Task: Locate beaches for a coastal vacation between Miami, Florida, and Myrtle Beach, South Carolina.
Action: Mouse moved to (148, 70)
Screenshot: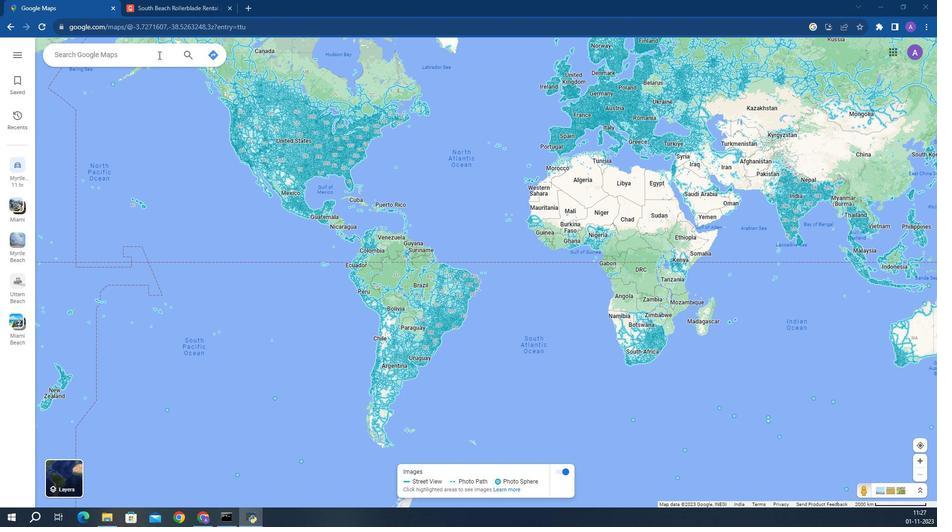 
Action: Mouse pressed left at (148, 70)
Screenshot: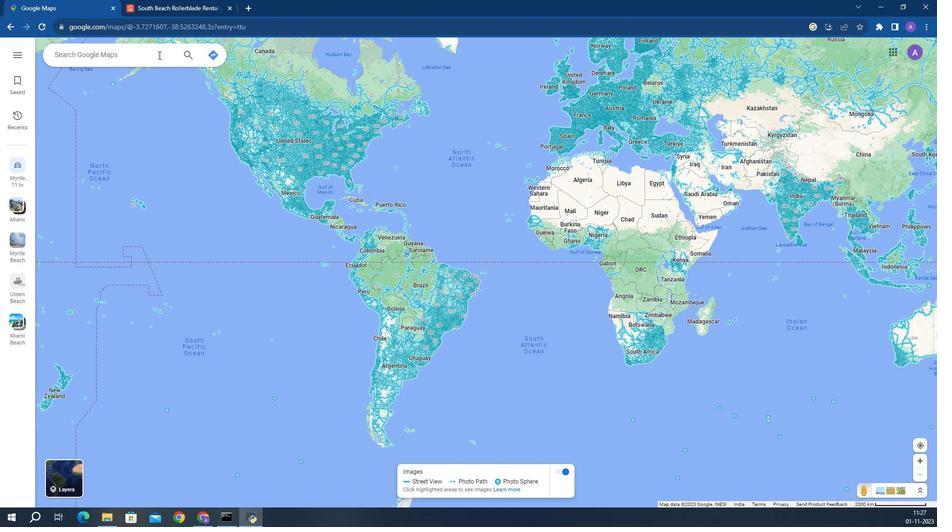 
Action: Key pressed <Key.caps_lock>M<Key.caps_lock>iami<Key.space><Key.caps_lock>F<Key.caps_lock>lorida<Key.enter>
Screenshot: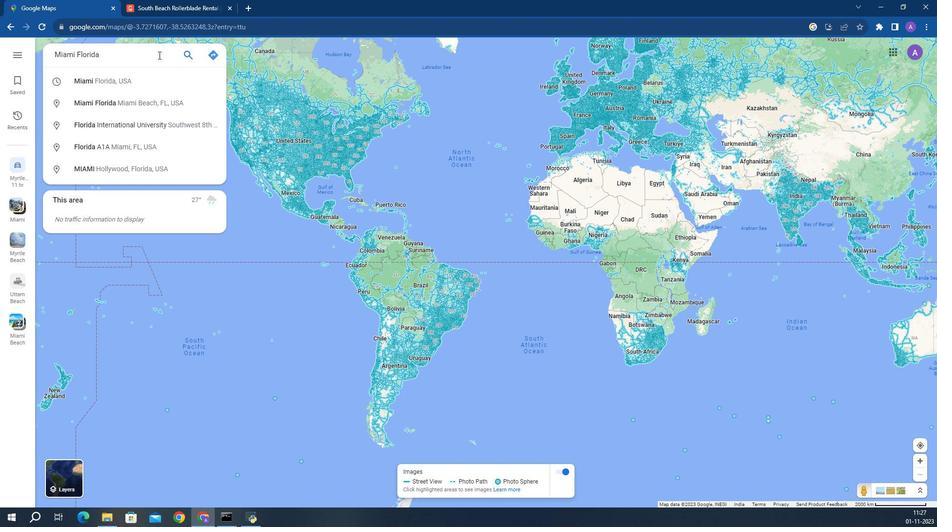 
Action: Mouse moved to (130, 223)
Screenshot: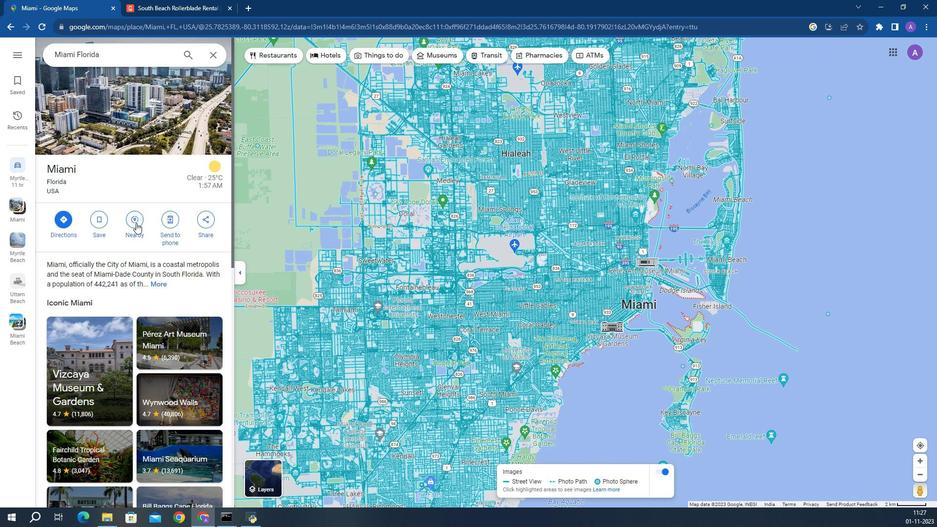 
Action: Mouse pressed left at (130, 223)
Screenshot: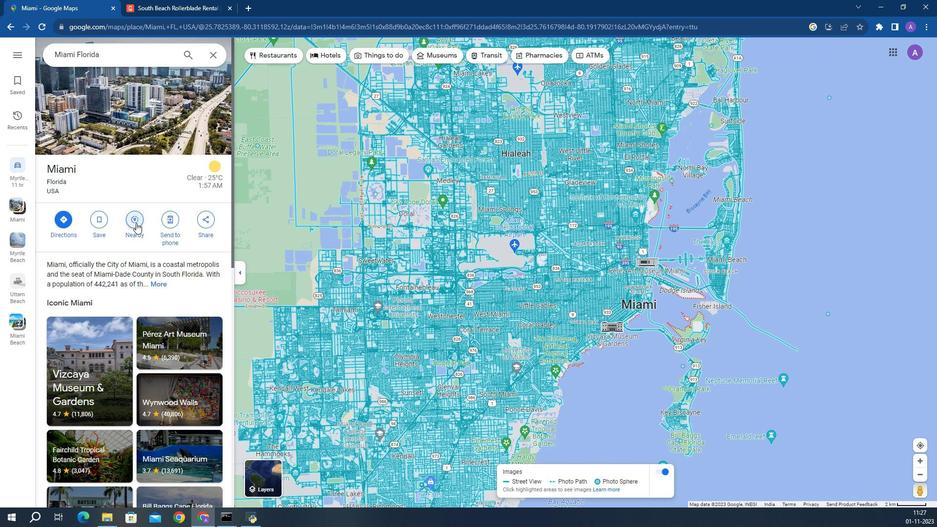 
Action: Mouse moved to (130, 66)
Screenshot: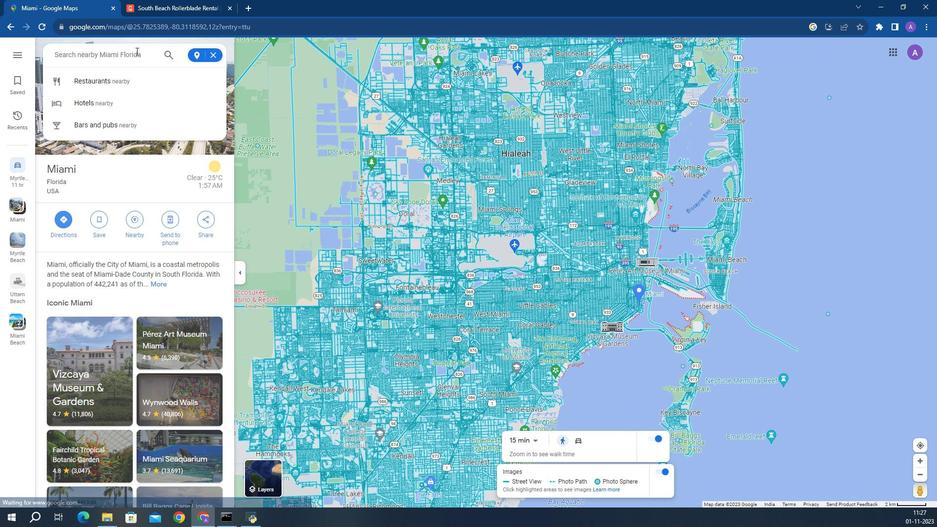 
Action: Key pressed <Key.caps_lock>B<Key.caps_lock>eaches<Key.enter>
Screenshot: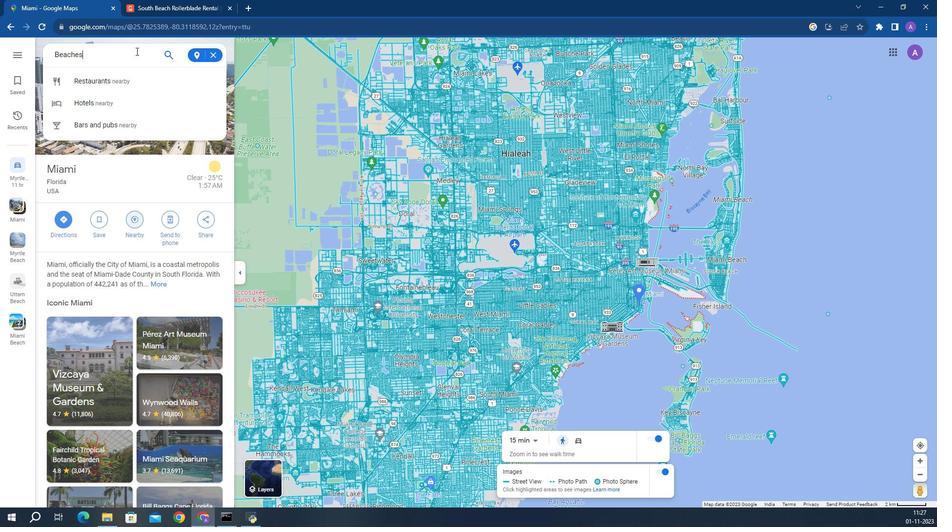 
Action: Mouse moved to (116, 213)
Screenshot: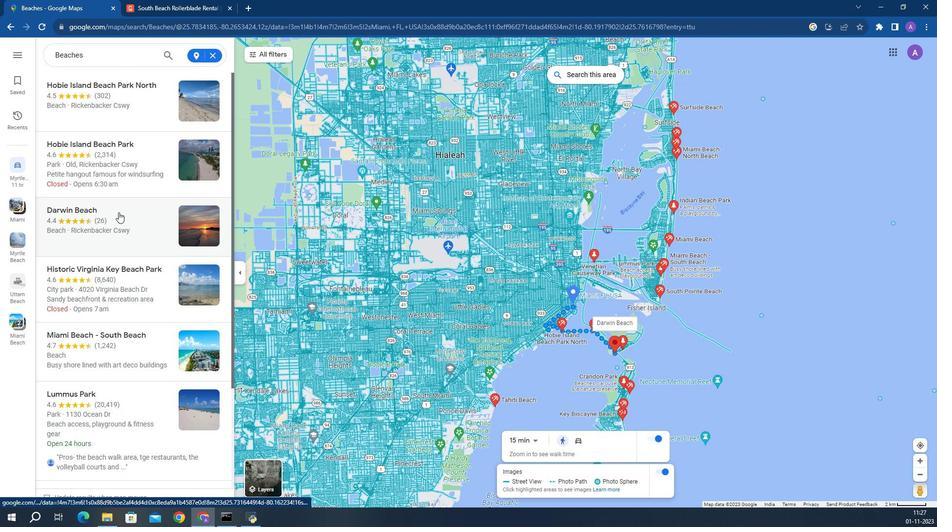 
Action: Mouse pressed left at (116, 213)
Screenshot: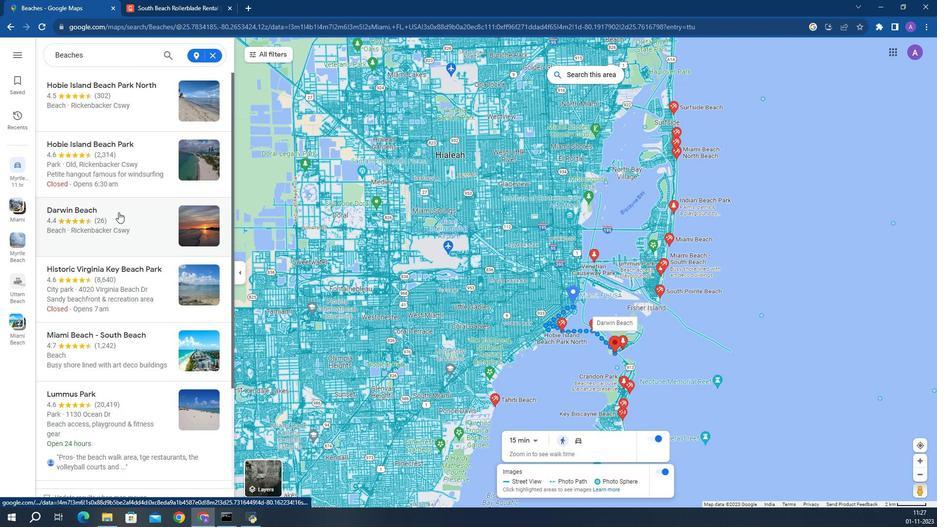 
Action: Mouse moved to (114, 282)
Screenshot: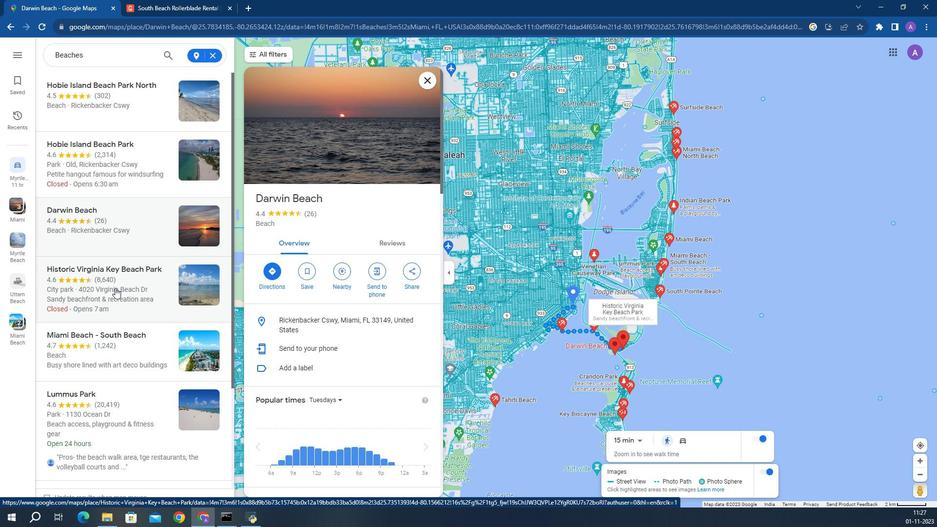 
Action: Mouse scrolled (114, 281) with delta (0, 0)
Screenshot: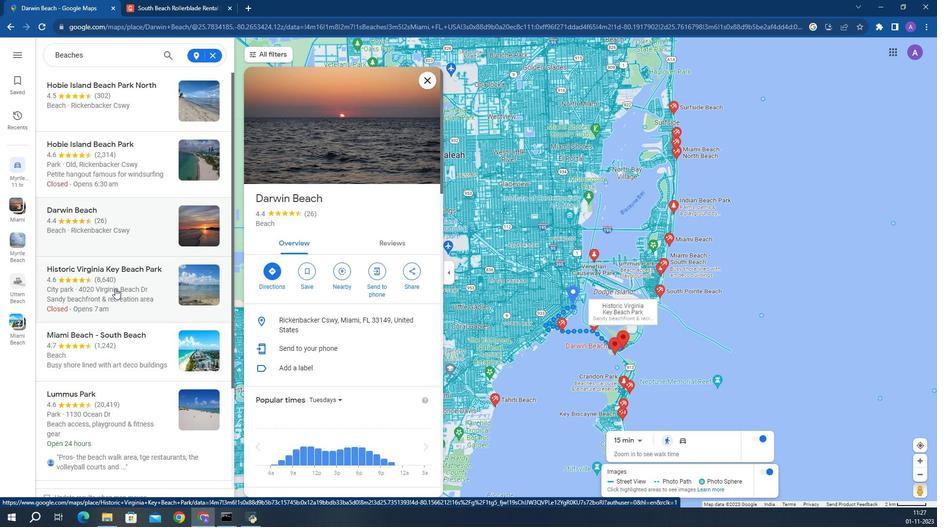 
Action: Mouse moved to (115, 281)
Screenshot: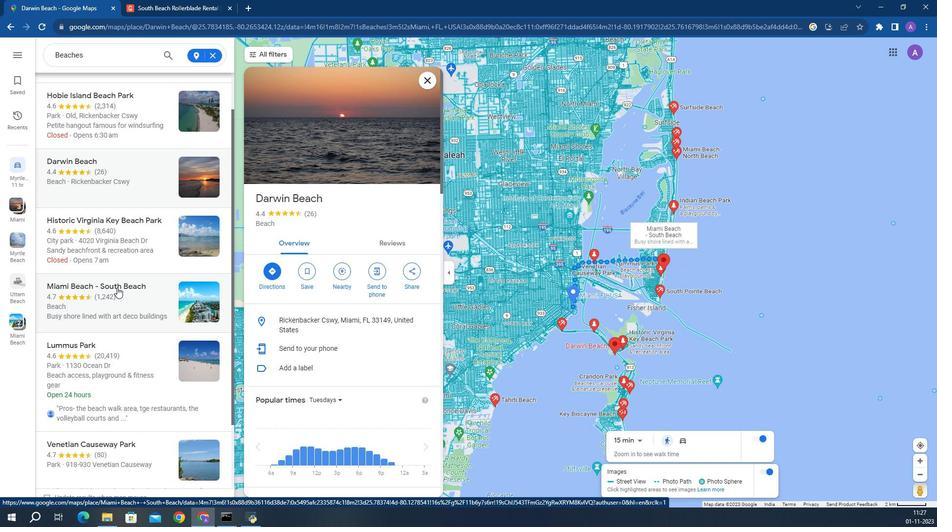 
Action: Mouse pressed left at (115, 281)
Screenshot: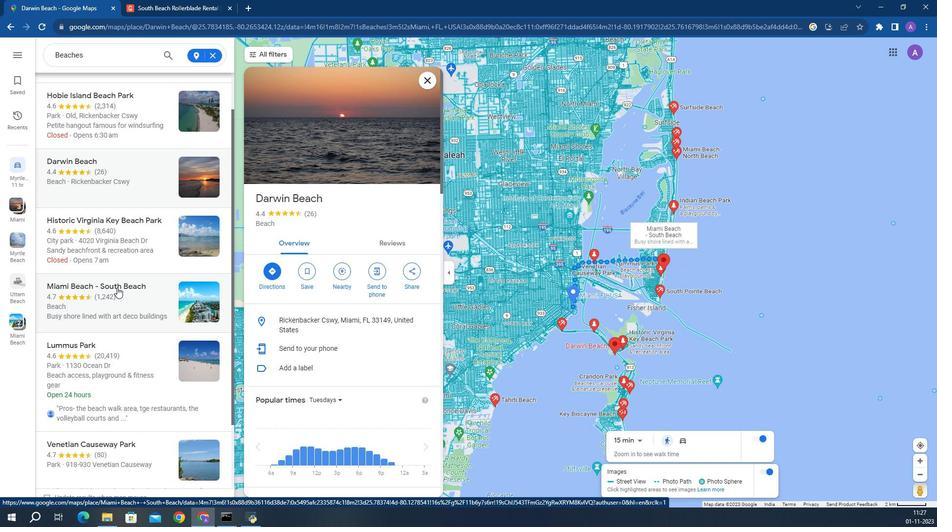 
Action: Mouse moved to (276, 335)
Screenshot: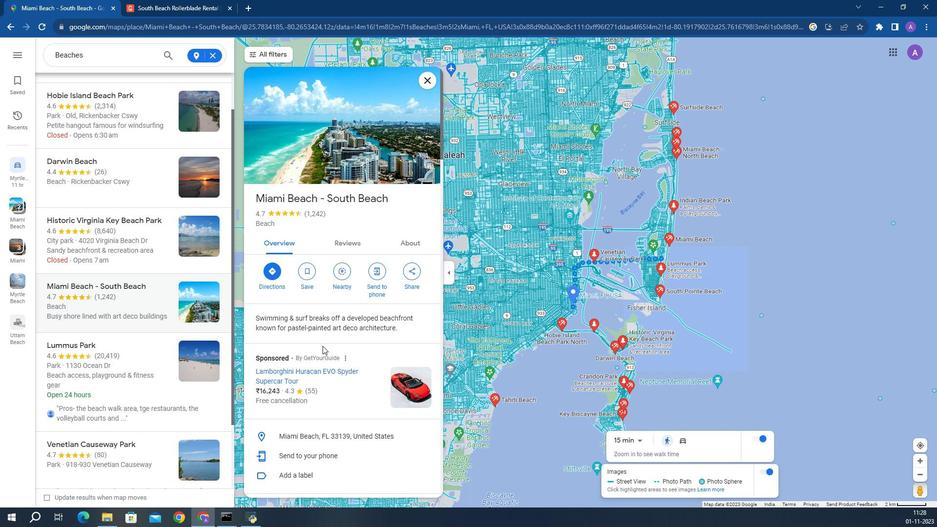 
Action: Mouse scrolled (276, 335) with delta (0, 0)
Screenshot: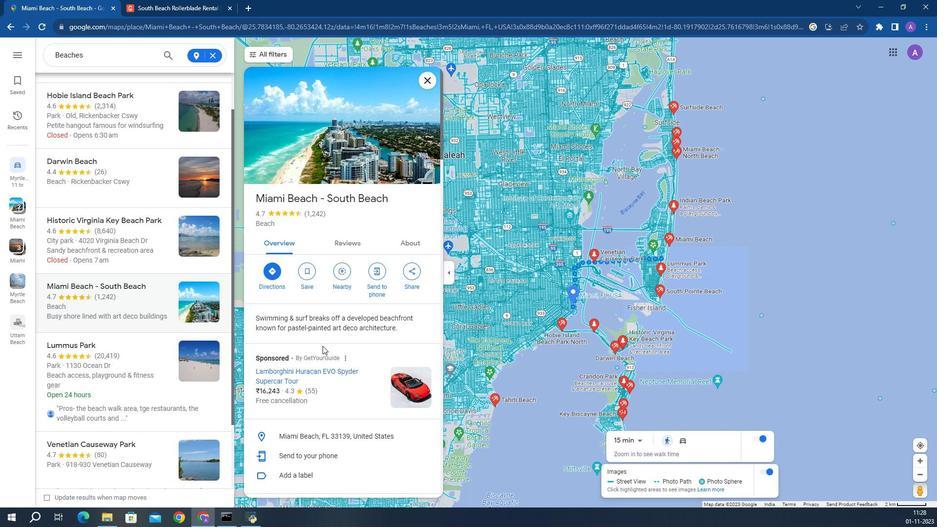 
Action: Mouse scrolled (276, 335) with delta (0, 0)
Screenshot: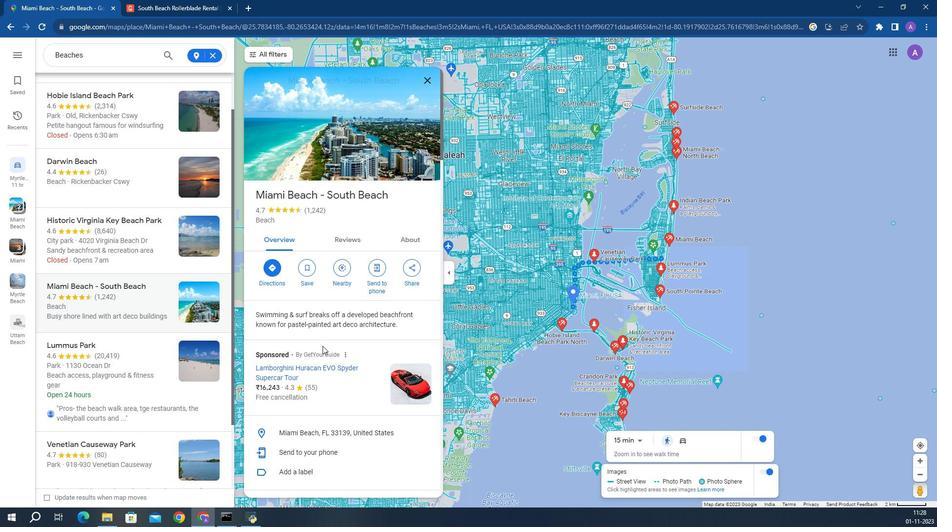 
Action: Mouse scrolled (276, 335) with delta (0, 0)
Screenshot: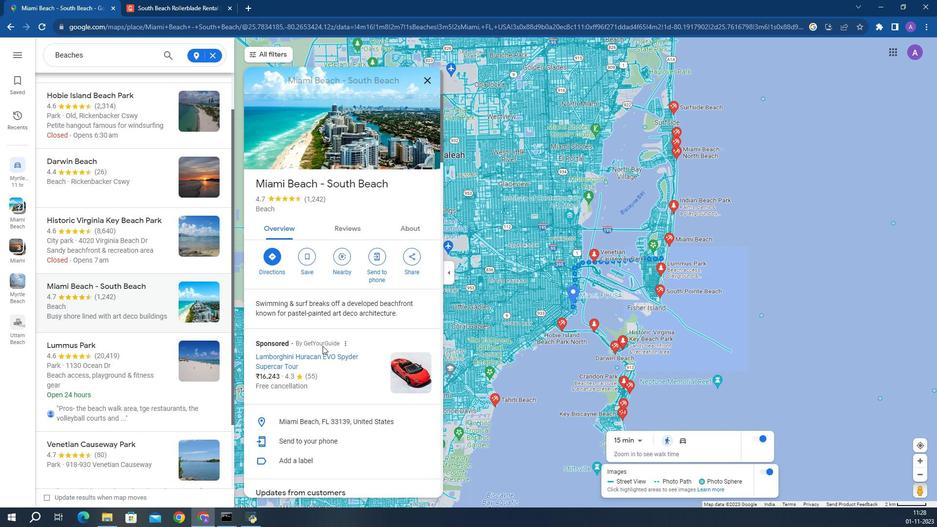 
Action: Mouse scrolled (276, 335) with delta (0, 0)
Screenshot: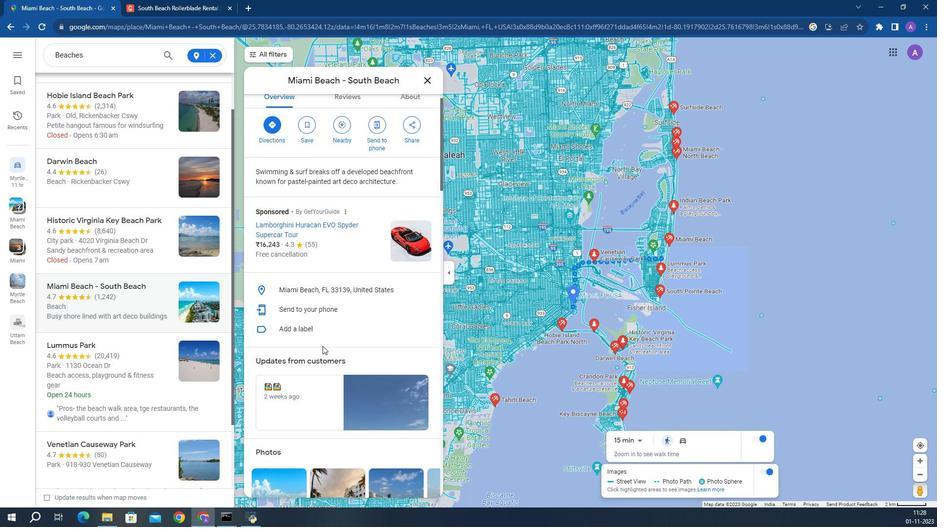 
Action: Mouse scrolled (276, 335) with delta (0, 0)
Screenshot: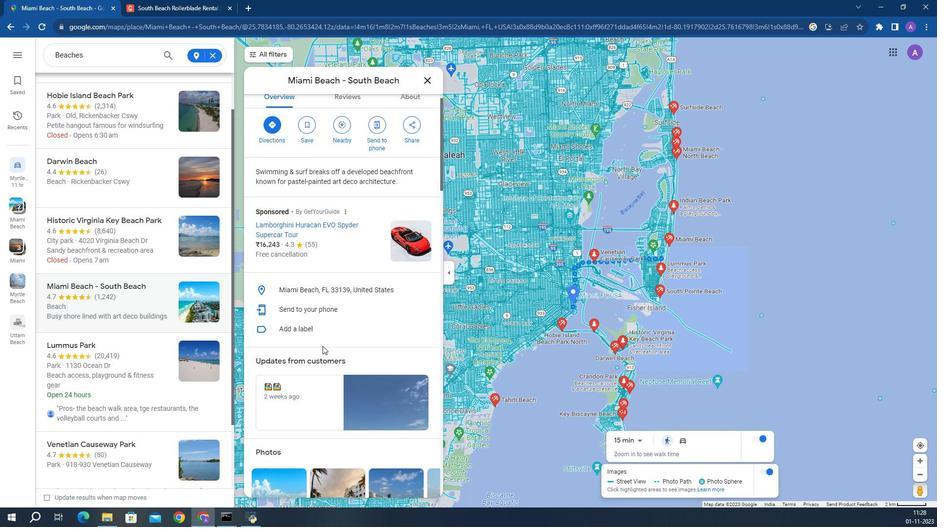 
Action: Mouse scrolled (276, 335) with delta (0, 0)
Screenshot: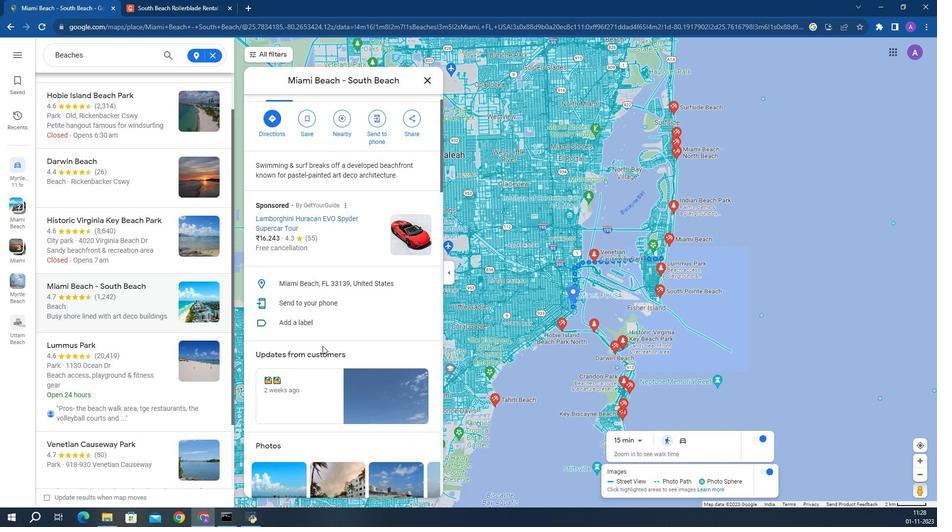 
Action: Mouse scrolled (276, 335) with delta (0, 0)
Screenshot: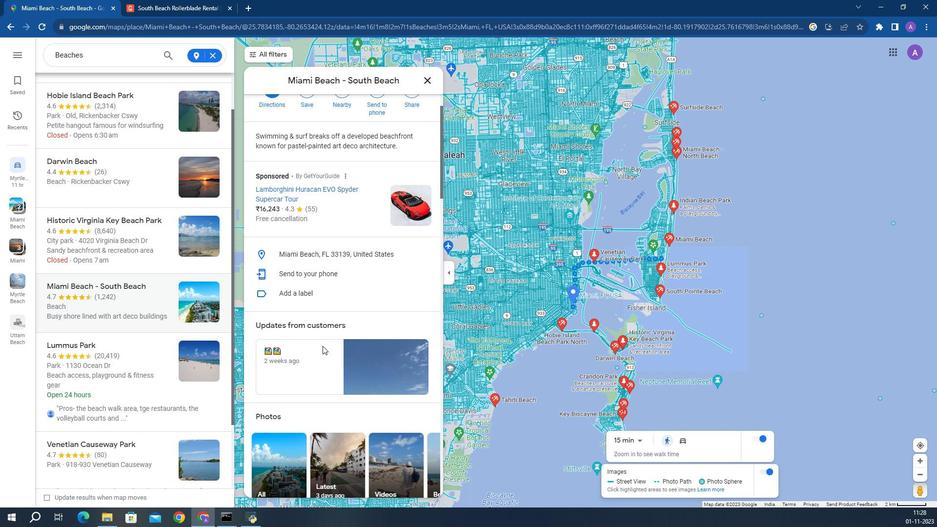 
Action: Mouse scrolled (276, 335) with delta (0, 0)
Screenshot: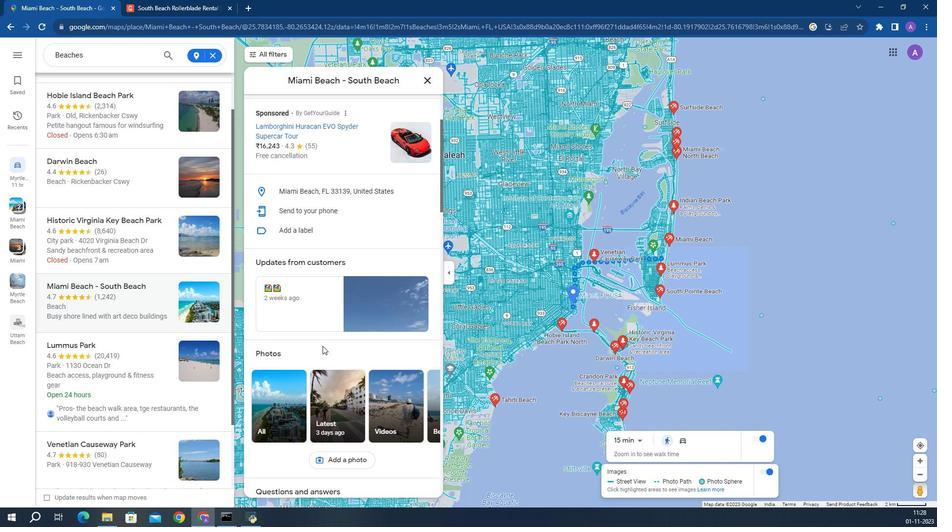 
Action: Mouse scrolled (276, 335) with delta (0, 0)
Screenshot: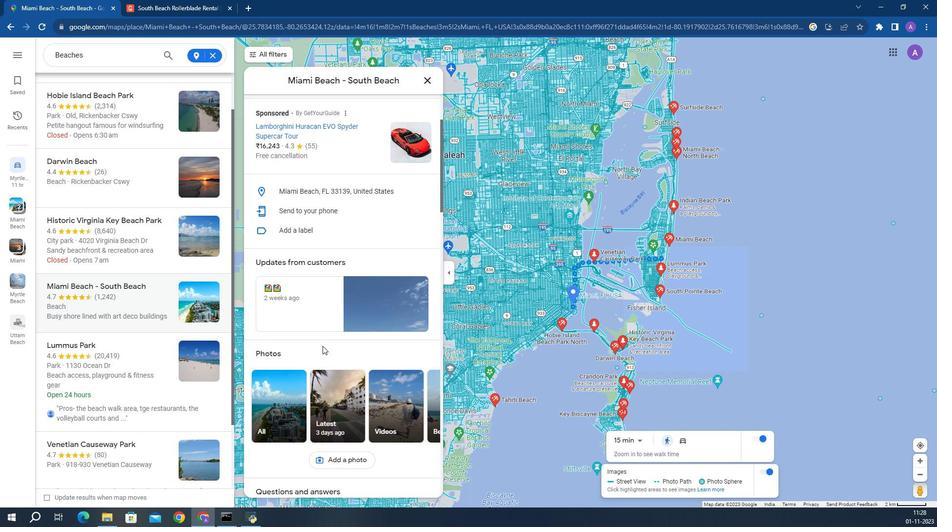 
Action: Mouse scrolled (276, 335) with delta (0, 0)
Screenshot: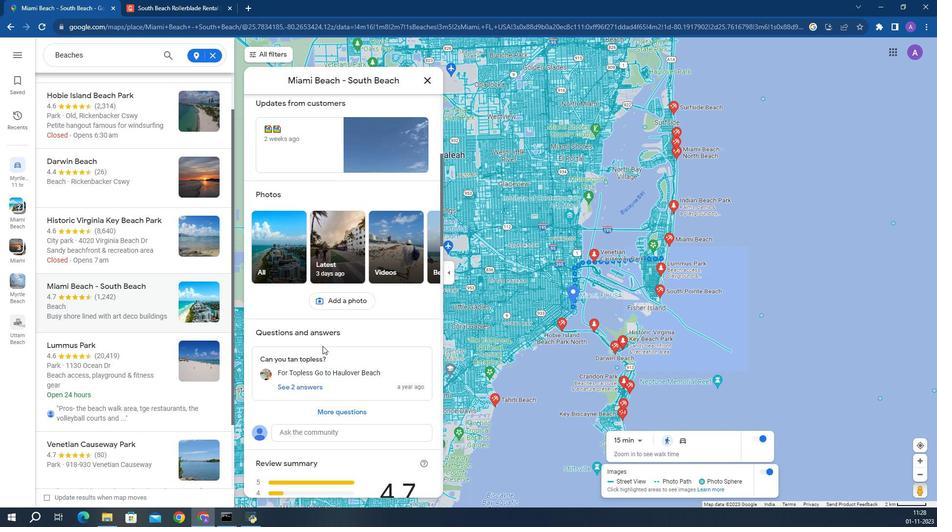 
Action: Mouse scrolled (276, 335) with delta (0, 0)
Screenshot: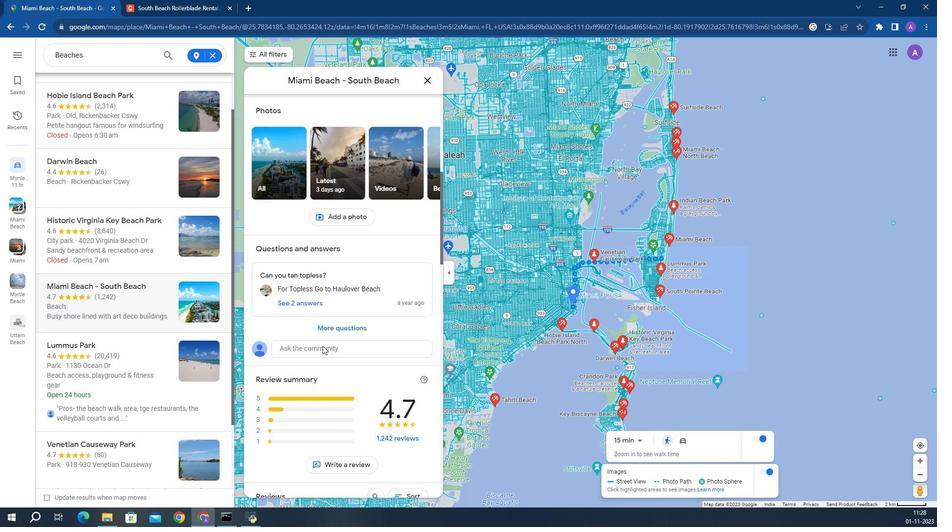 
Action: Mouse scrolled (276, 335) with delta (0, 0)
Screenshot: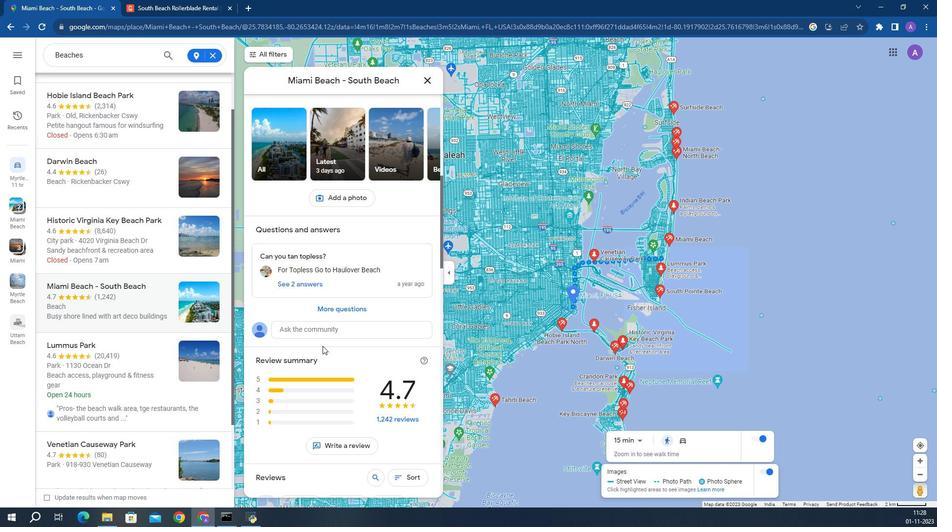 
Action: Mouse scrolled (276, 335) with delta (0, 0)
Screenshot: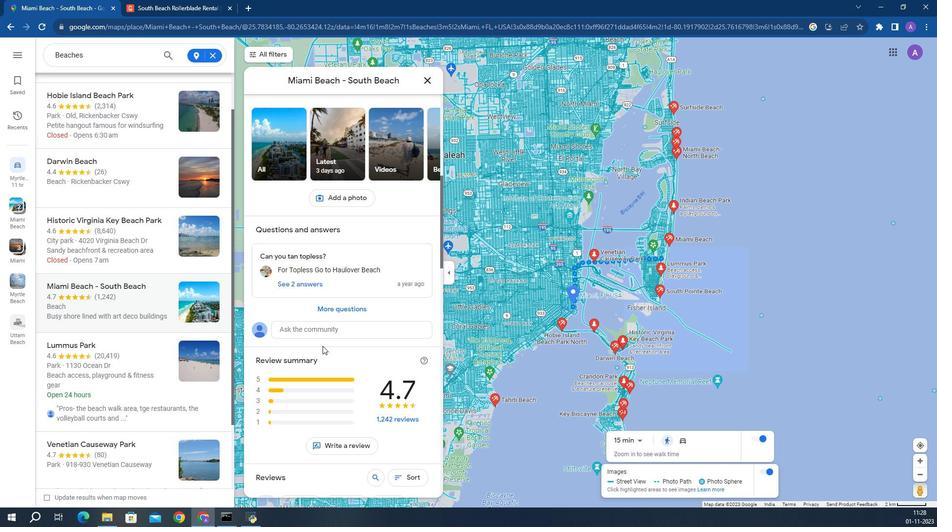 
Action: Mouse scrolled (276, 335) with delta (0, 0)
Screenshot: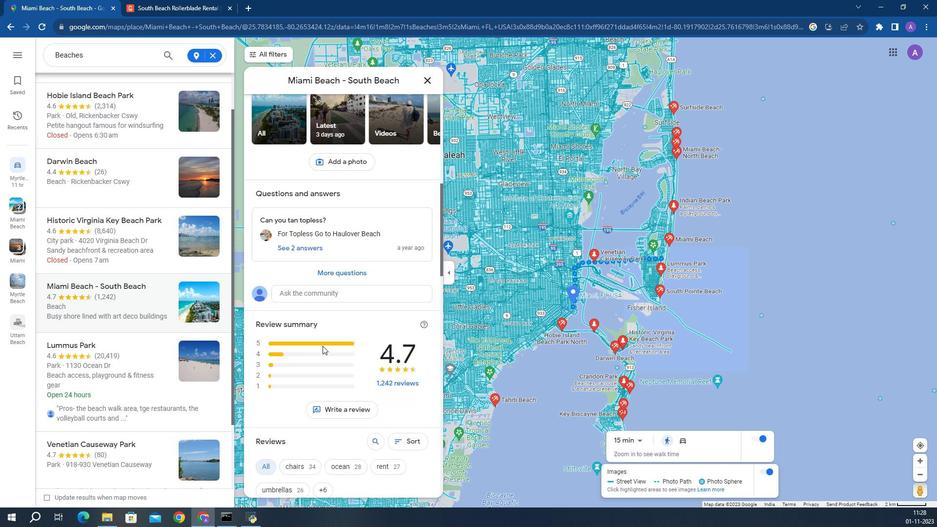 
Action: Mouse scrolled (276, 335) with delta (0, 0)
Screenshot: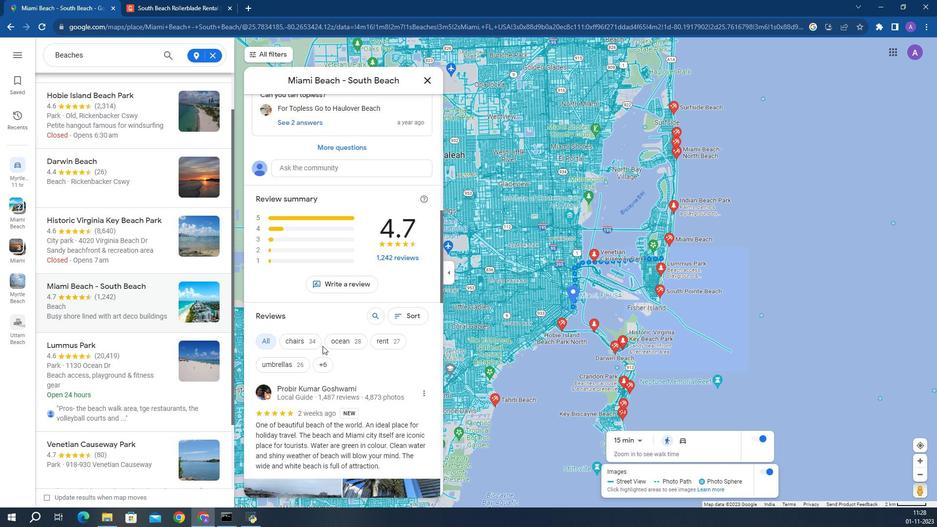 
Action: Mouse scrolled (276, 335) with delta (0, 0)
Screenshot: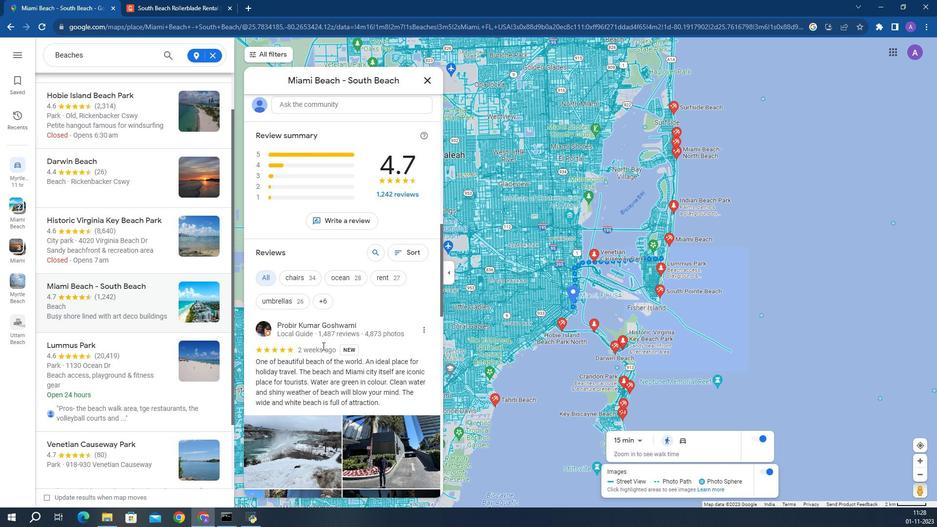 
Action: Mouse scrolled (276, 335) with delta (0, 0)
Screenshot: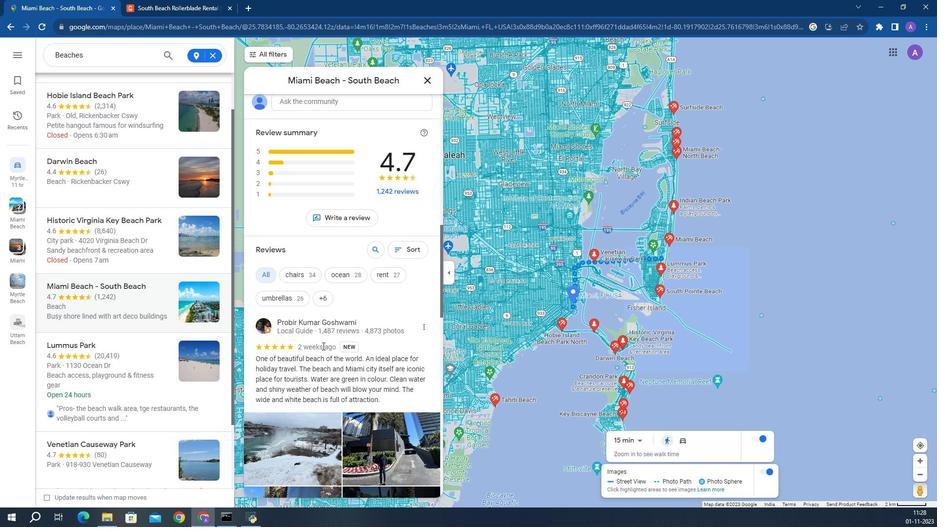
Action: Mouse scrolled (276, 335) with delta (0, 0)
Screenshot: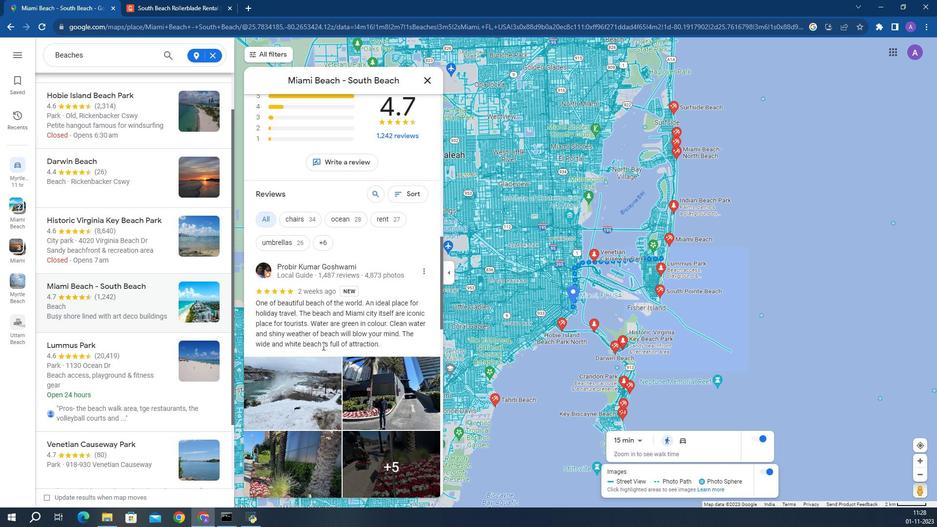 
Action: Mouse scrolled (276, 335) with delta (0, 0)
Screenshot: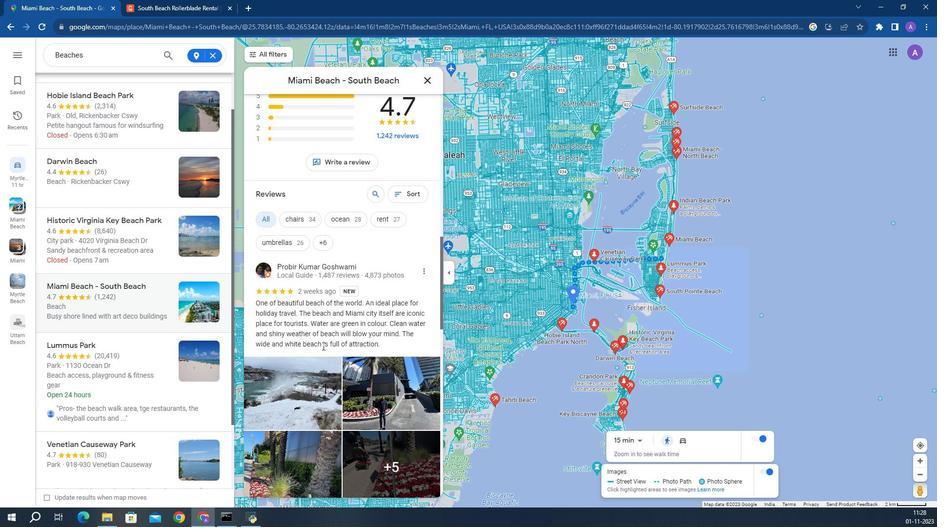 
Action: Mouse scrolled (276, 335) with delta (0, 0)
Screenshot: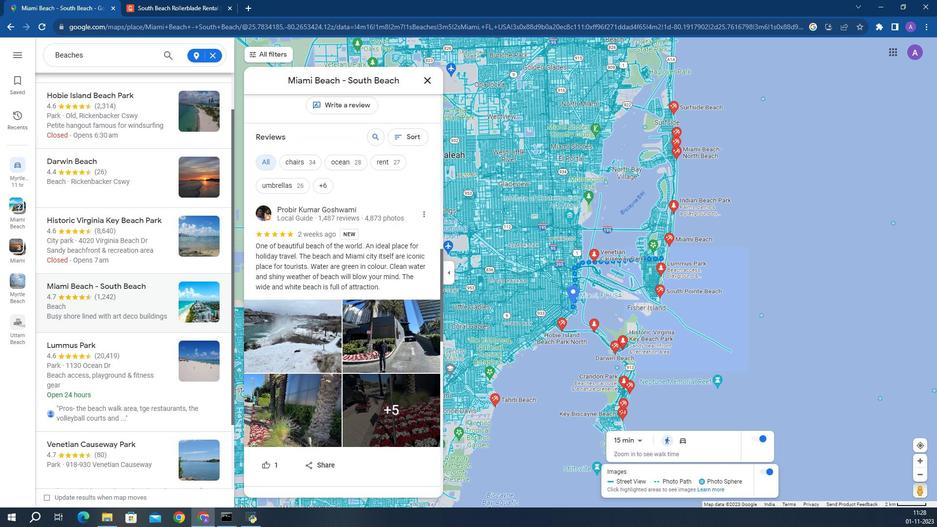 
Action: Mouse scrolled (276, 335) with delta (0, 0)
Screenshot: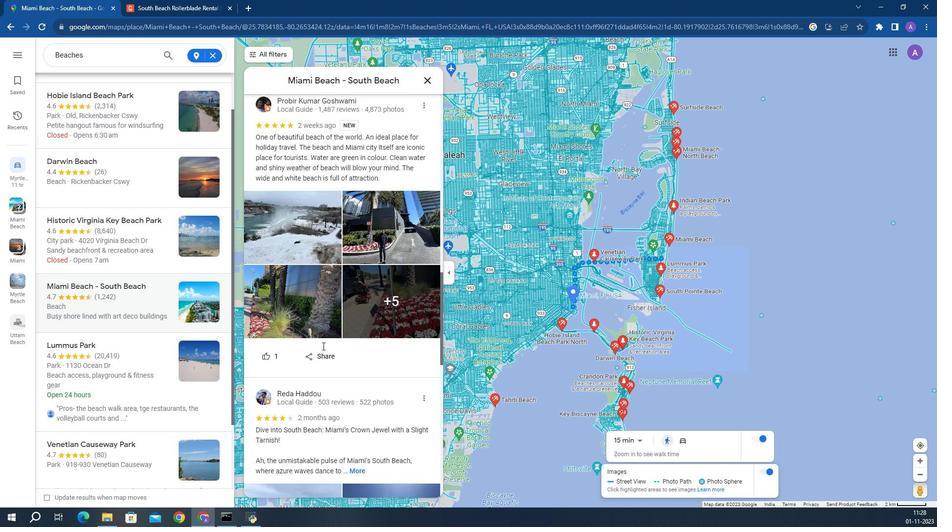 
Action: Mouse scrolled (276, 335) with delta (0, 0)
Screenshot: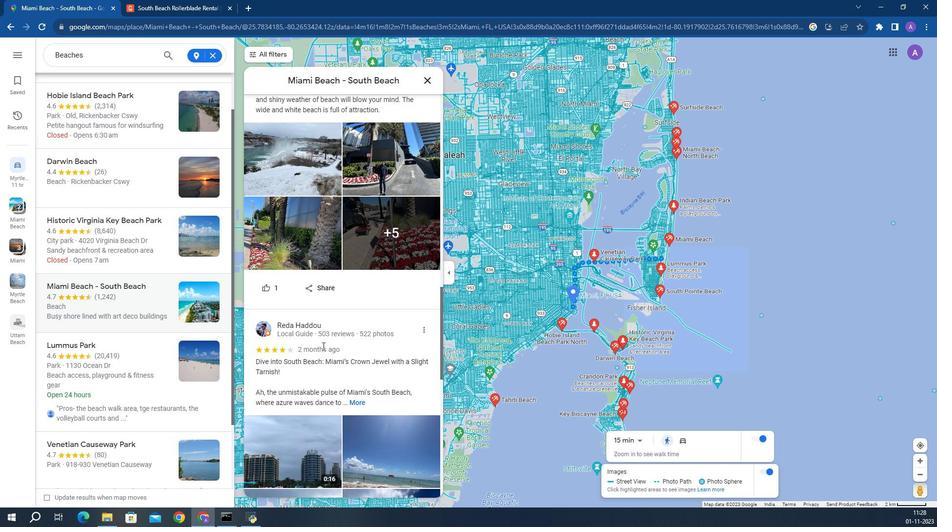 
Action: Mouse scrolled (276, 335) with delta (0, 0)
Screenshot: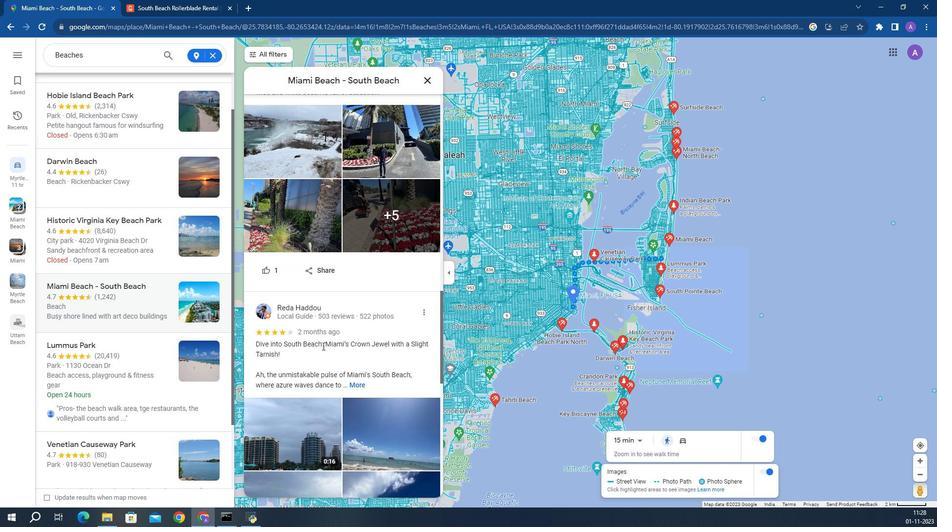 
Action: Mouse scrolled (276, 335) with delta (0, 0)
Screenshot: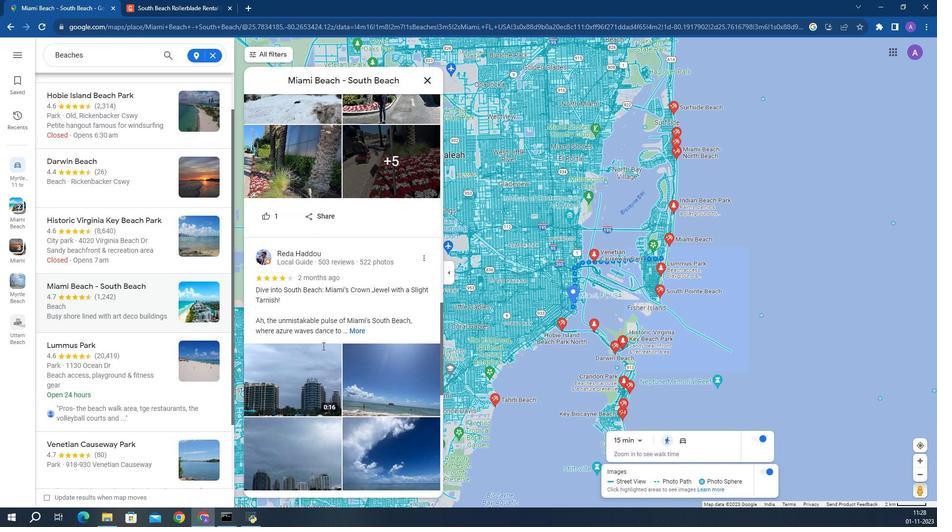 
Action: Mouse scrolled (276, 335) with delta (0, 0)
Screenshot: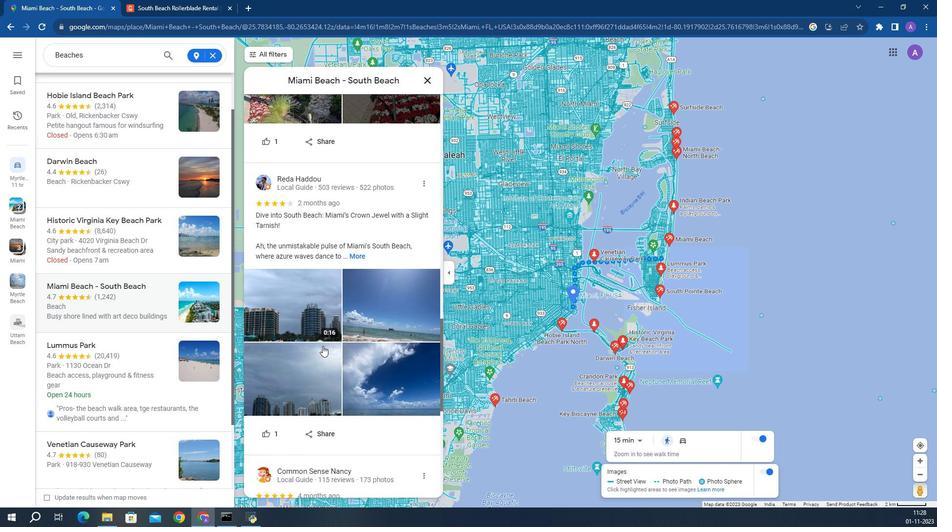
Action: Mouse scrolled (276, 335) with delta (0, 0)
Screenshot: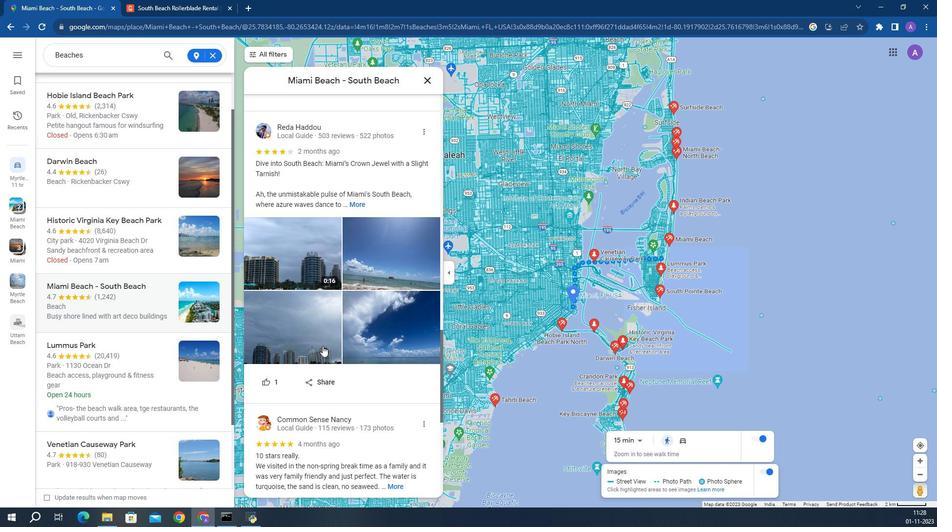 
Action: Mouse scrolled (276, 335) with delta (0, 0)
Screenshot: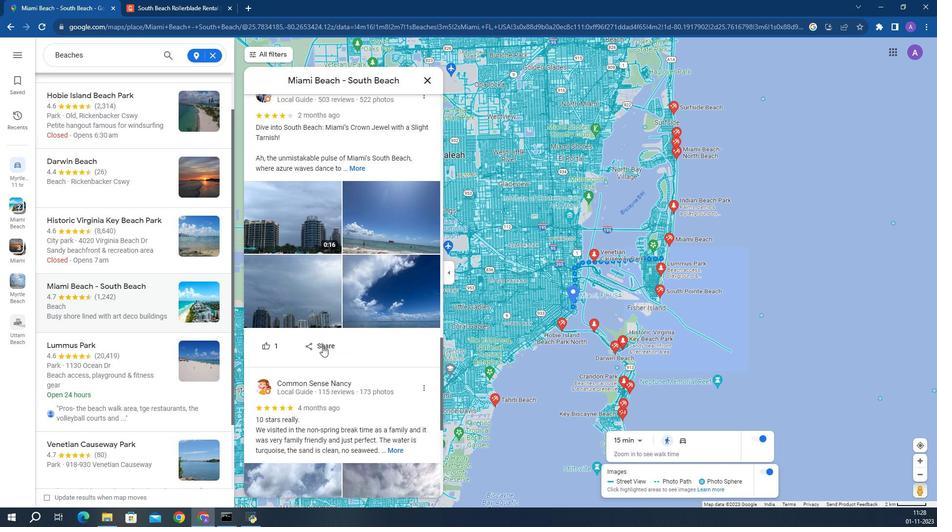 
Action: Mouse scrolled (276, 335) with delta (0, 0)
Screenshot: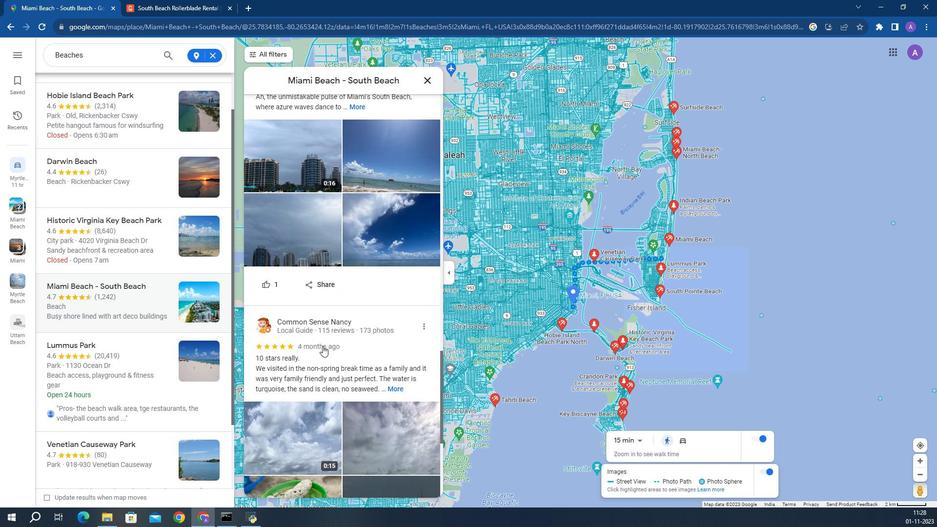 
Action: Mouse scrolled (276, 335) with delta (0, 0)
Screenshot: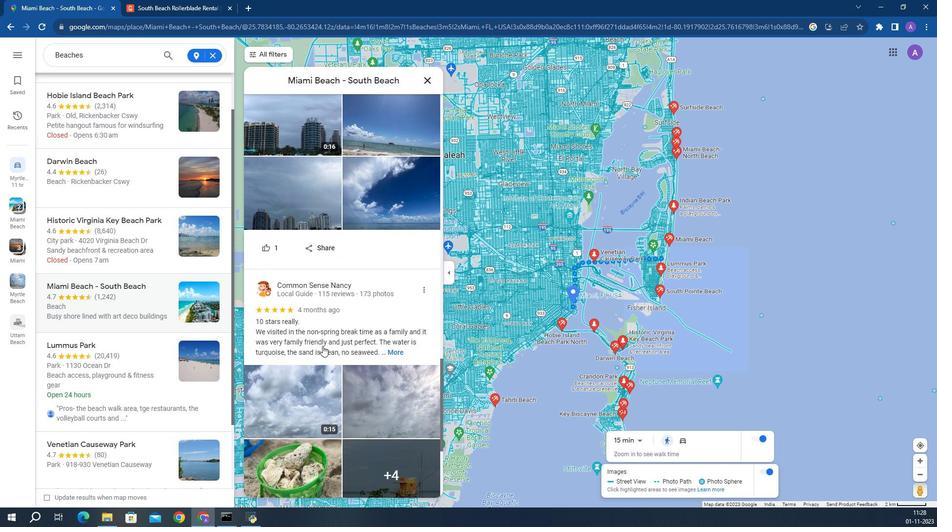 
Action: Mouse scrolled (276, 335) with delta (0, 0)
Screenshot: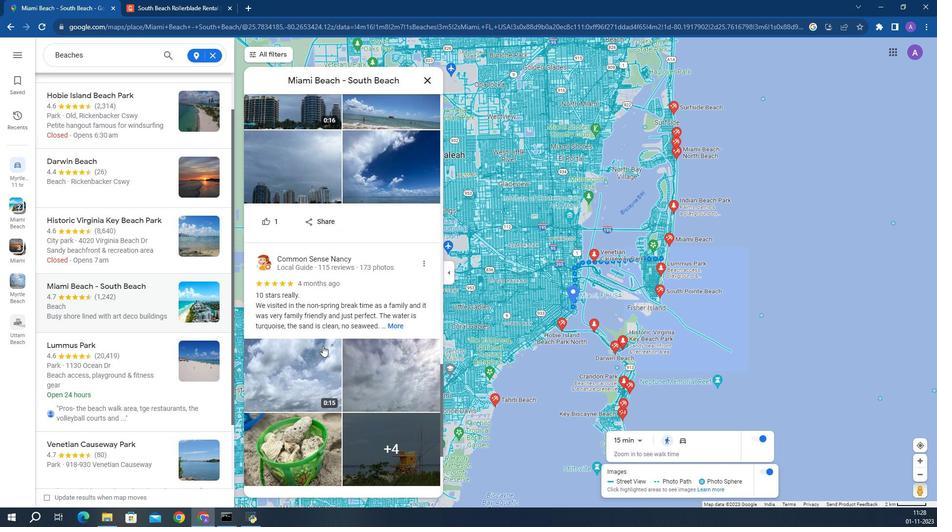 
Action: Mouse scrolled (276, 335) with delta (0, 0)
Screenshot: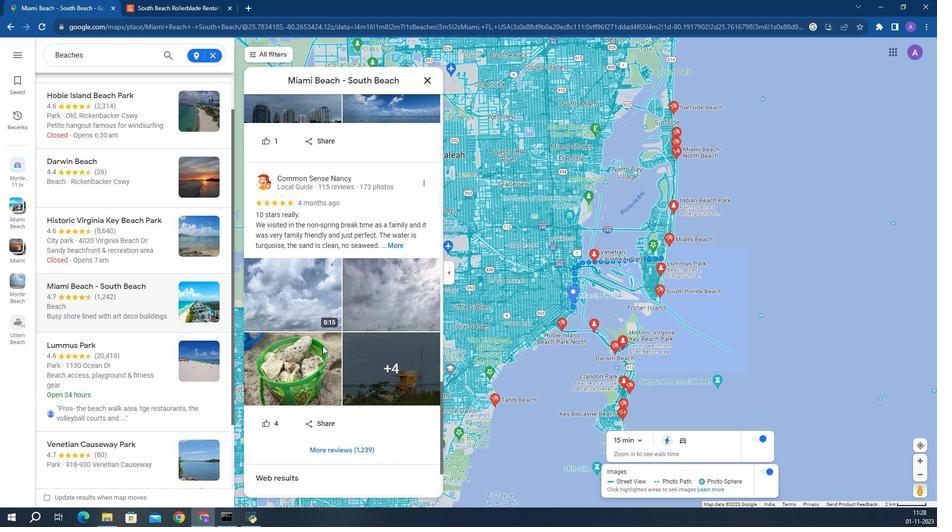 
Action: Mouse moved to (361, 95)
Screenshot: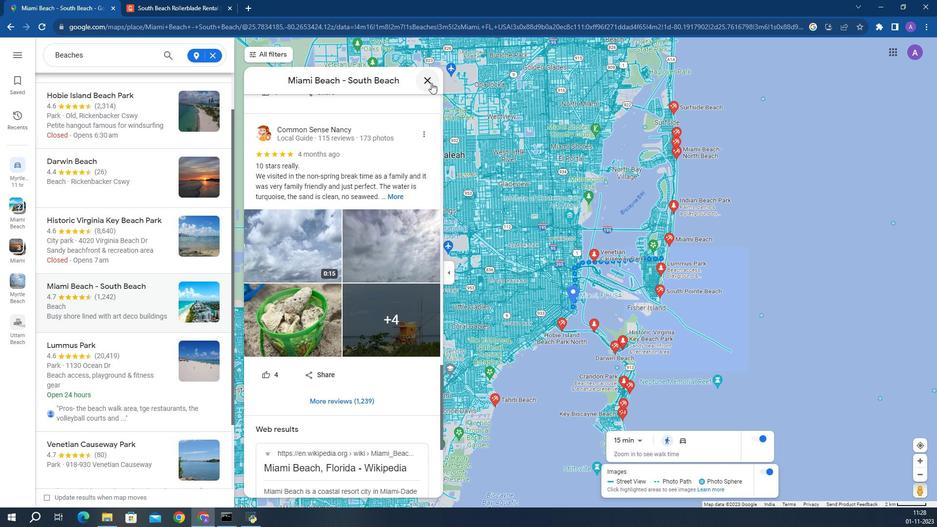 
Action: Mouse pressed left at (361, 95)
Screenshot: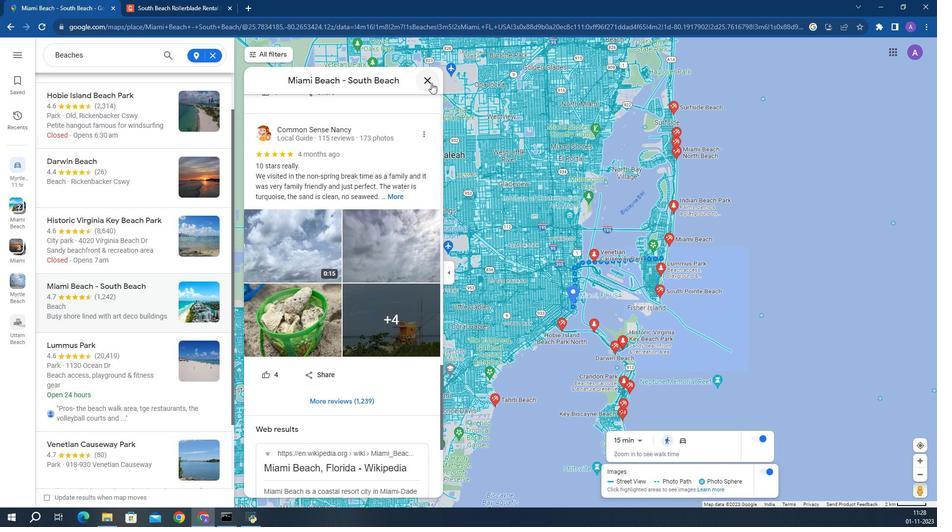 
Action: Mouse moved to (191, 72)
Screenshot: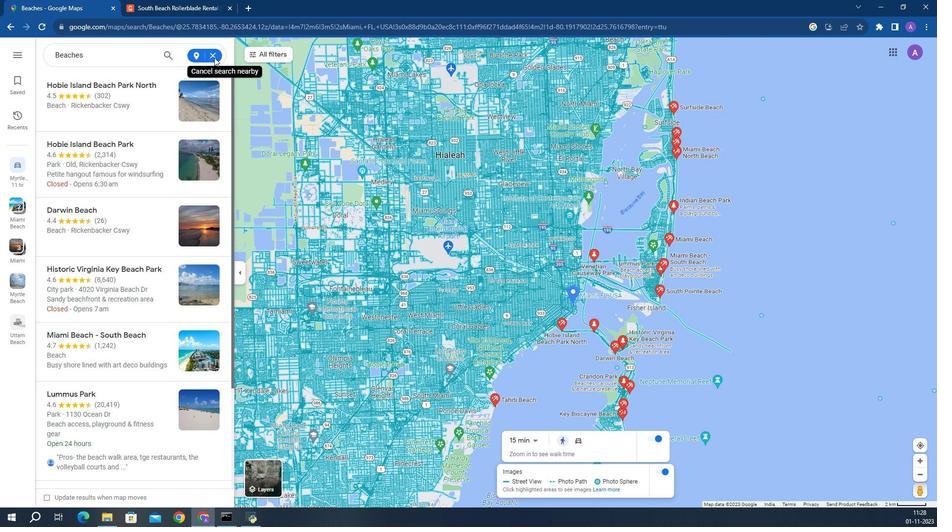 
Action: Mouse pressed left at (191, 72)
Screenshot: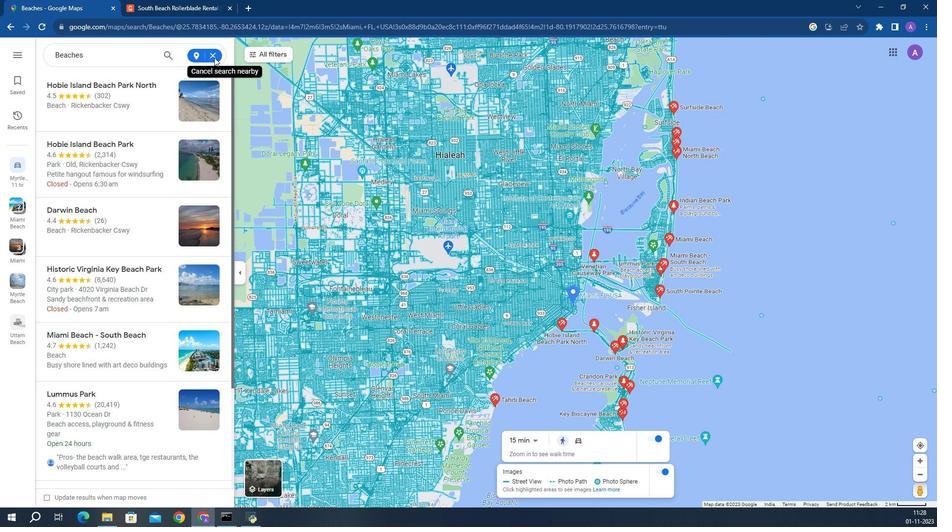 
Action: Mouse moved to (153, 70)
Screenshot: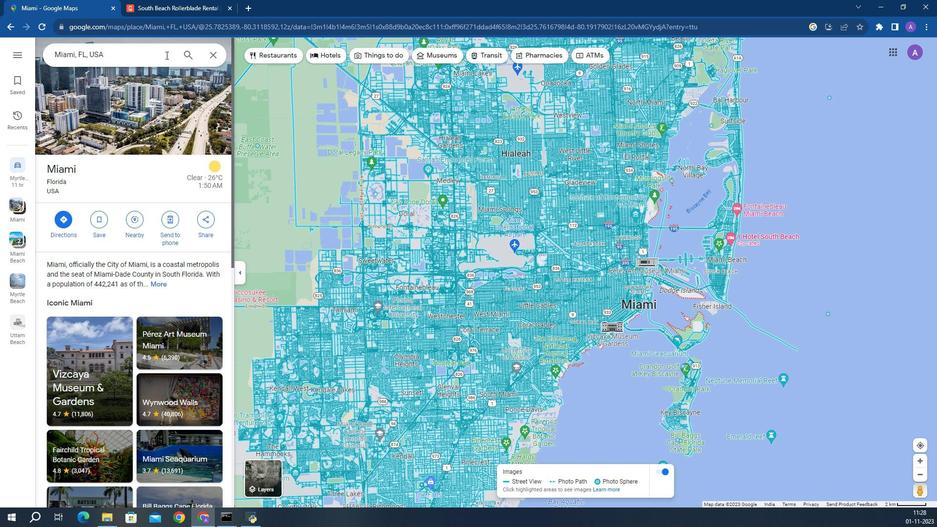 
Action: Mouse pressed left at (153, 70)
Screenshot: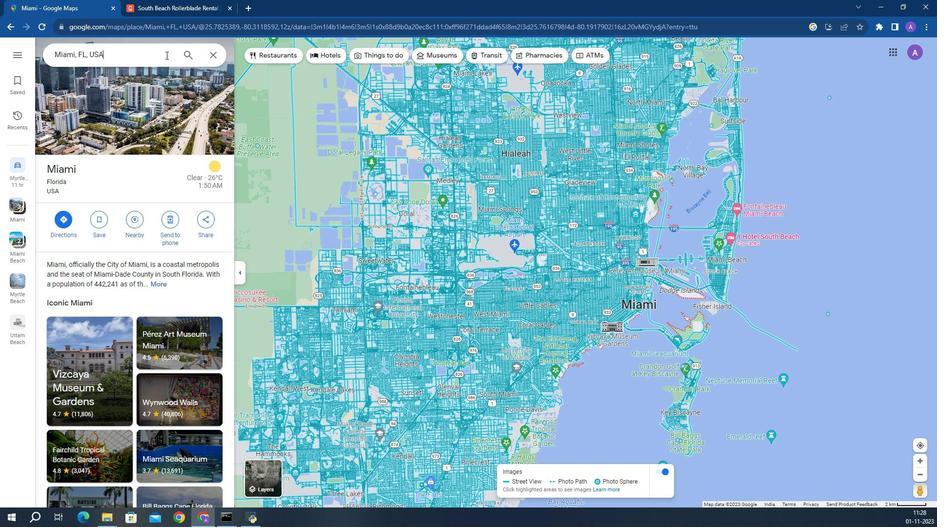 
Action: Key pressed <Key.backspace><Key.backspace><Key.backspace><Key.backspace><Key.backspace><Key.backspace><Key.backspace><Key.backspace><Key.backspace><Key.backspace><Key.backspace><Key.backspace><Key.backspace><Key.backspace><Key.backspace><Key.backspace><Key.backspace><Key.backspace><Key.backspace><Key.backspace><Key.caps_lock>M<Key.caps_lock>yrtle<Key.space><Key.caps_lock>B<Key.caps_lock>s<Key.backspace>each,<Key.caps_lock>S<Key.caps_lock>outh<Key.space><Key.caps_lock>C<Key.caps_lock>aron<Key.backspace>lina<Key.enter>
Screenshot: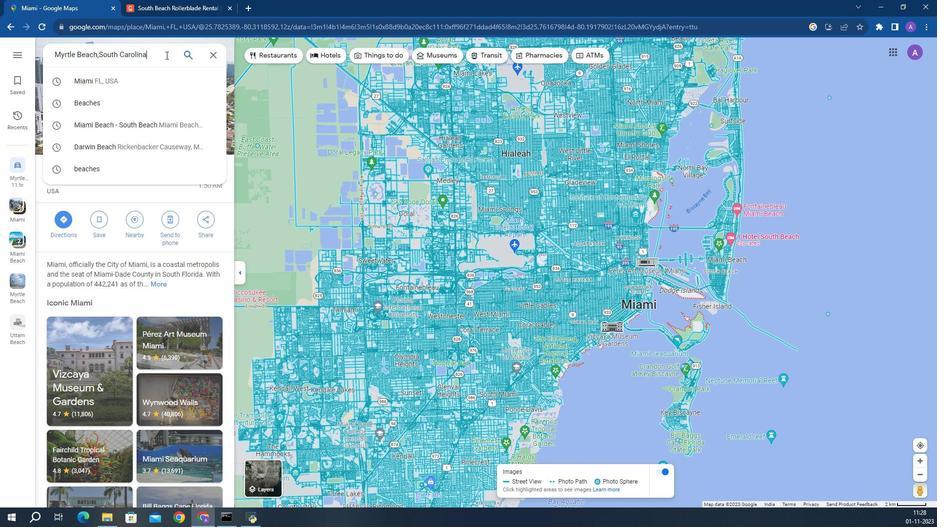 
Action: Mouse moved to (133, 221)
Screenshot: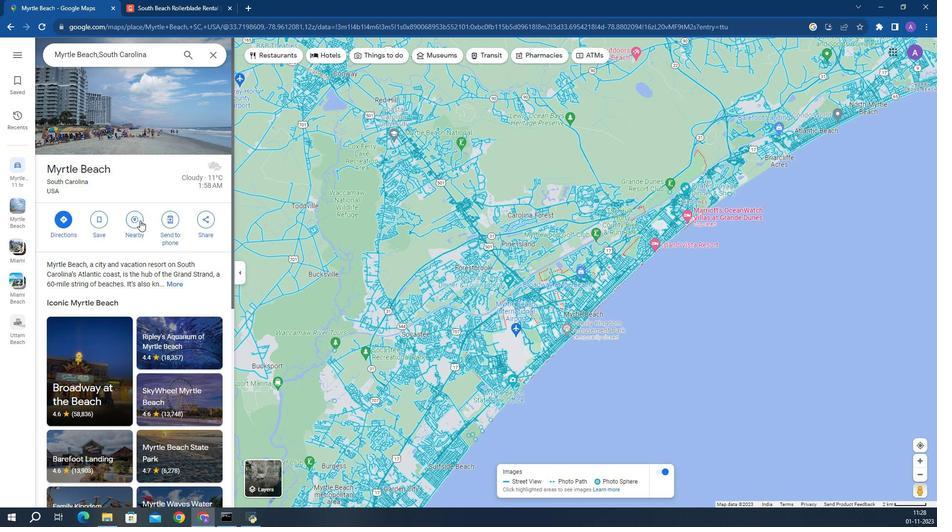 
Action: Mouse pressed left at (133, 221)
Screenshot: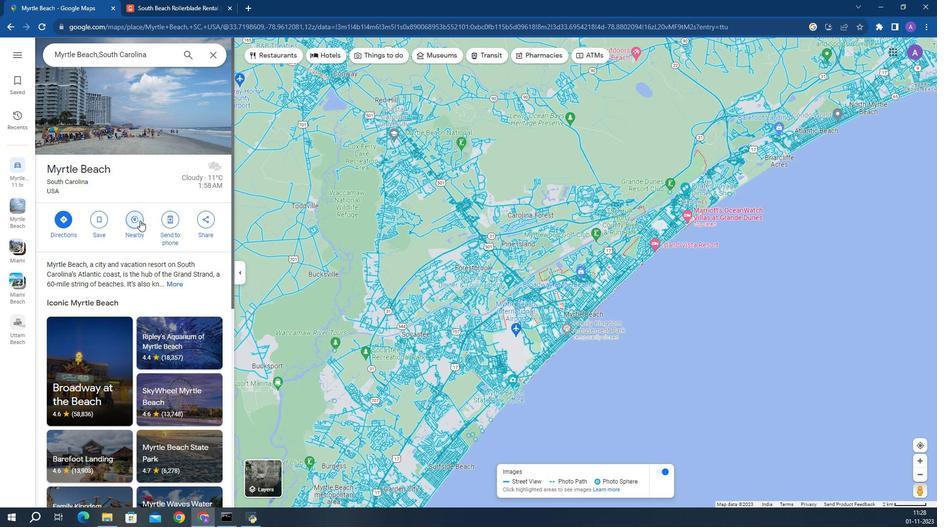 
Action: Mouse moved to (141, 164)
Screenshot: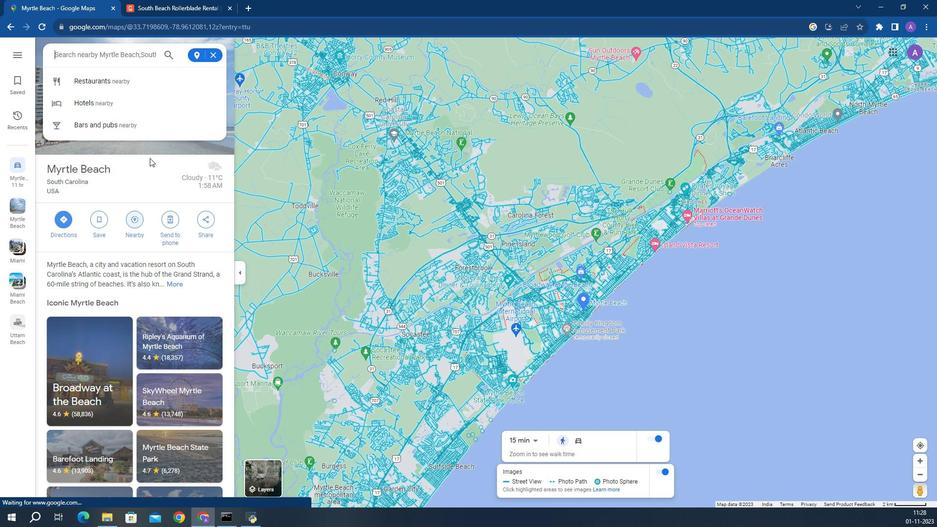 
Action: Key pressed beaches<Key.enter>
Screenshot: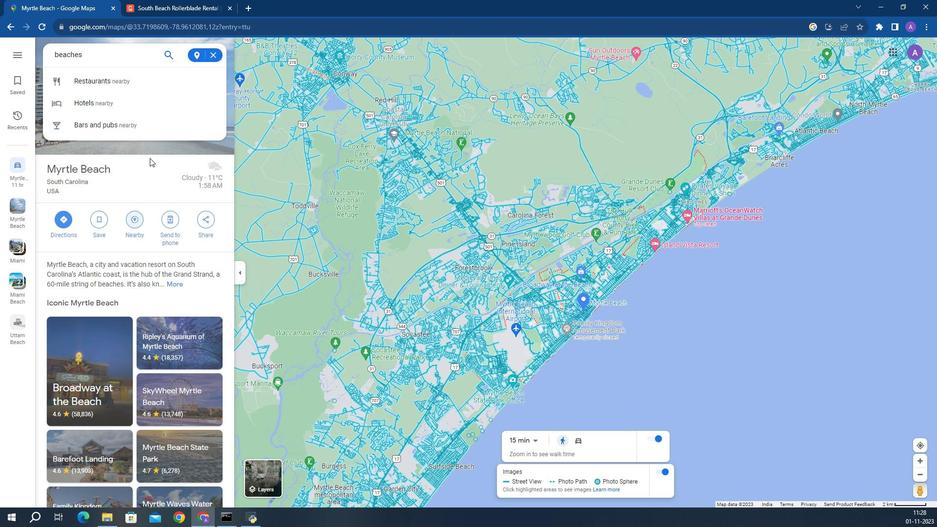 
Action: Mouse moved to (444, 306)
Screenshot: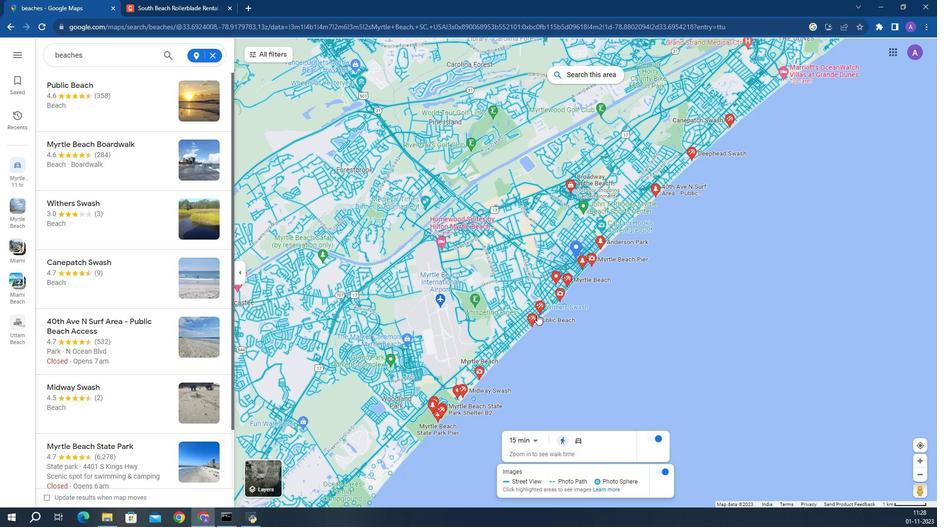 
Action: Mouse pressed left at (444, 306)
Screenshot: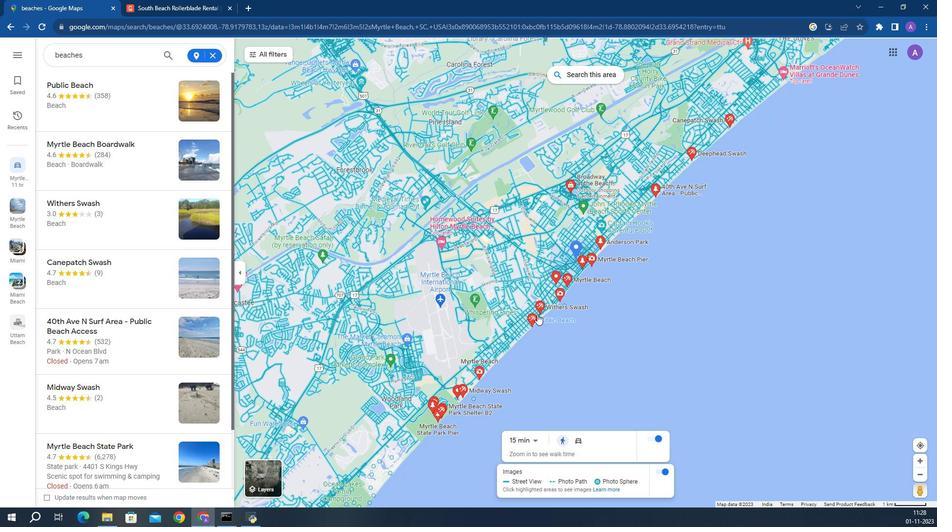 
Action: Mouse moved to (307, 306)
Screenshot: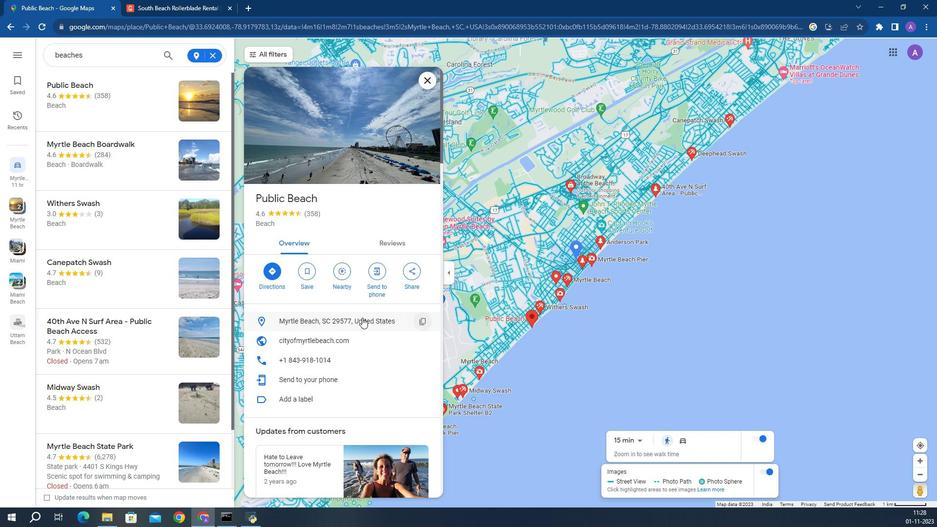 
Action: Mouse scrolled (307, 305) with delta (0, 0)
Screenshot: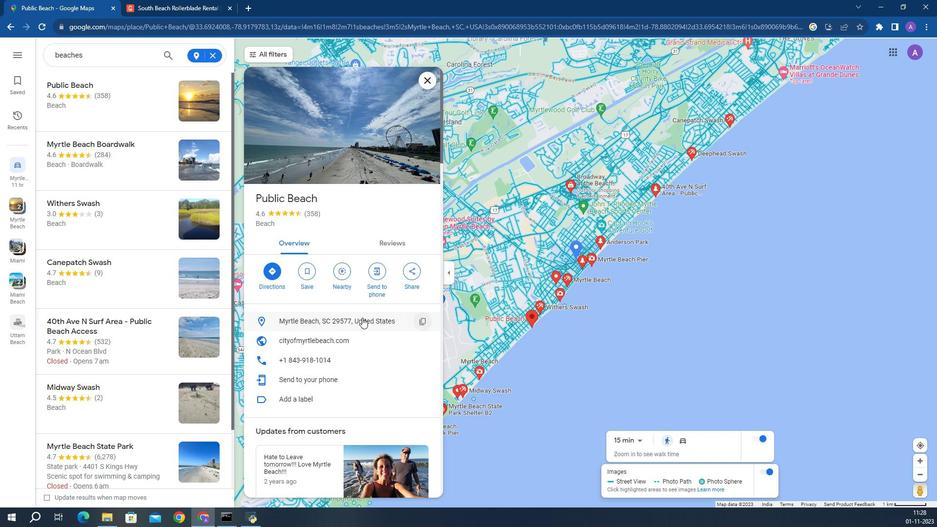 
Action: Mouse moved to (307, 309)
Screenshot: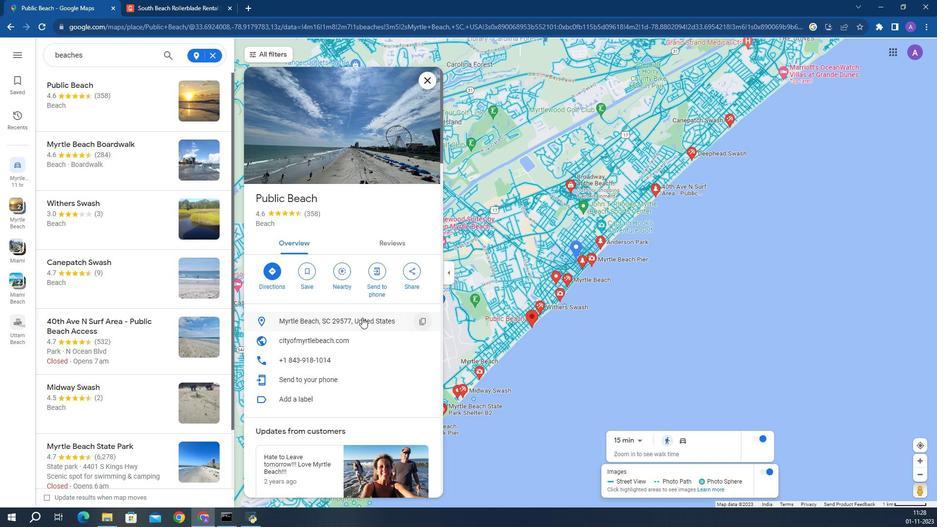 
Action: Mouse scrolled (307, 308) with delta (0, 0)
Screenshot: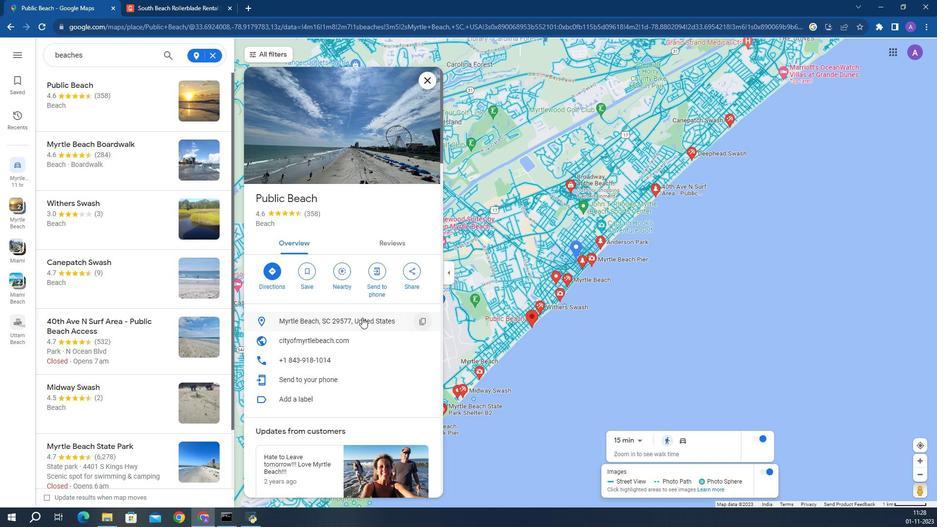 
Action: Mouse moved to (307, 310)
Screenshot: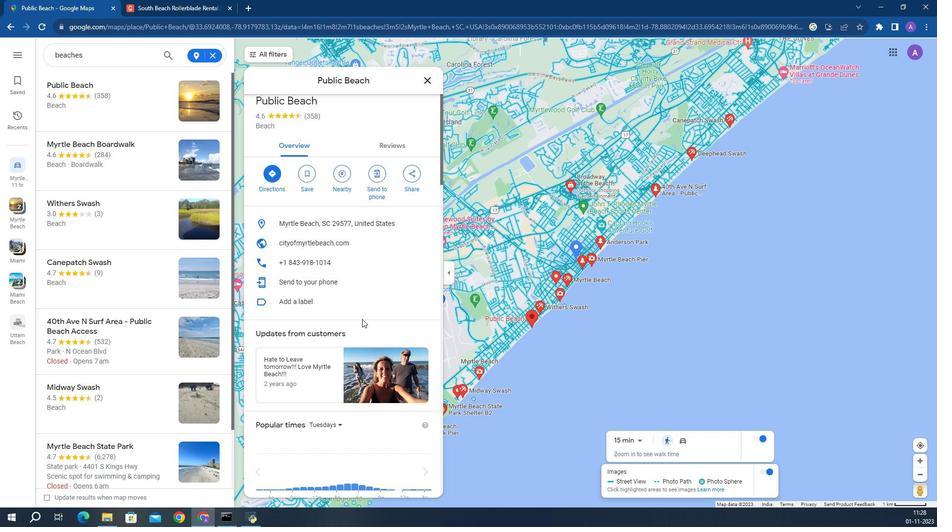 
Action: Mouse scrolled (307, 310) with delta (0, 0)
Screenshot: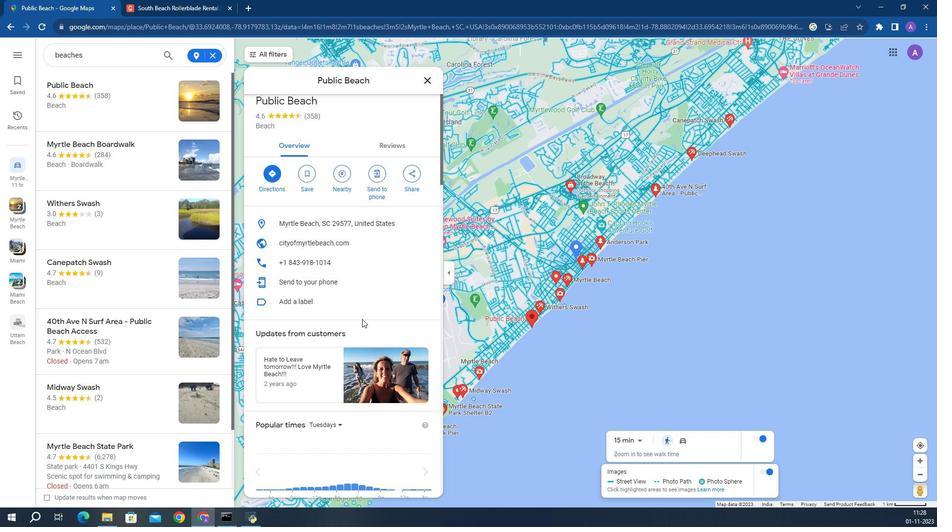 
Action: Mouse scrolled (307, 310) with delta (0, 0)
Screenshot: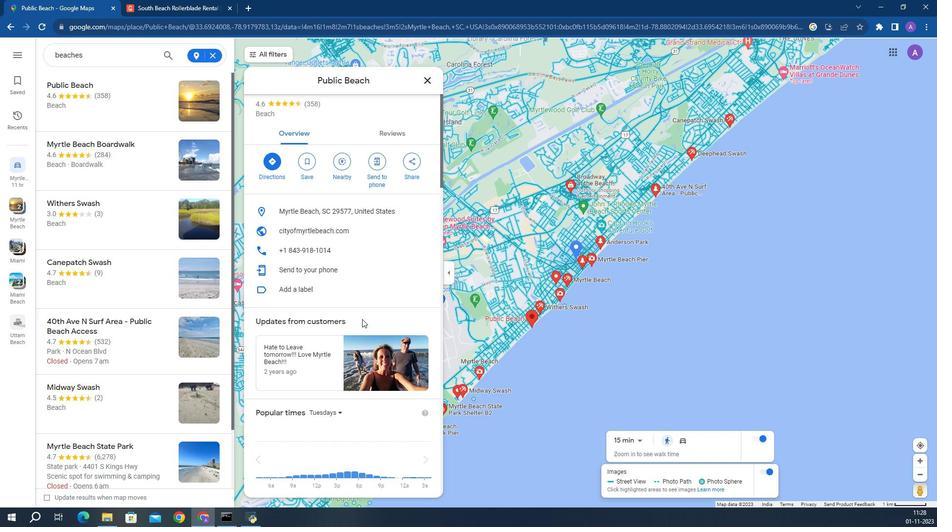 
Action: Mouse scrolled (307, 310) with delta (0, 0)
Screenshot: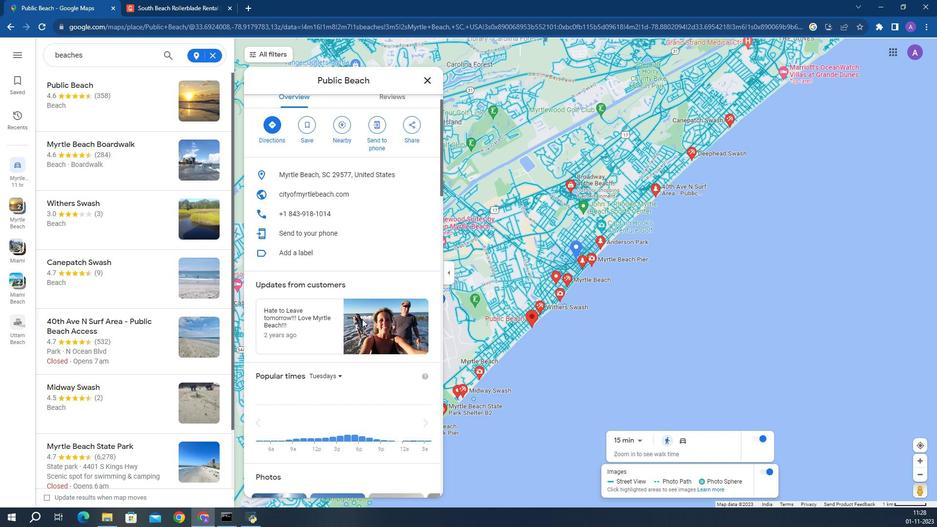
Action: Mouse scrolled (307, 310) with delta (0, 0)
Screenshot: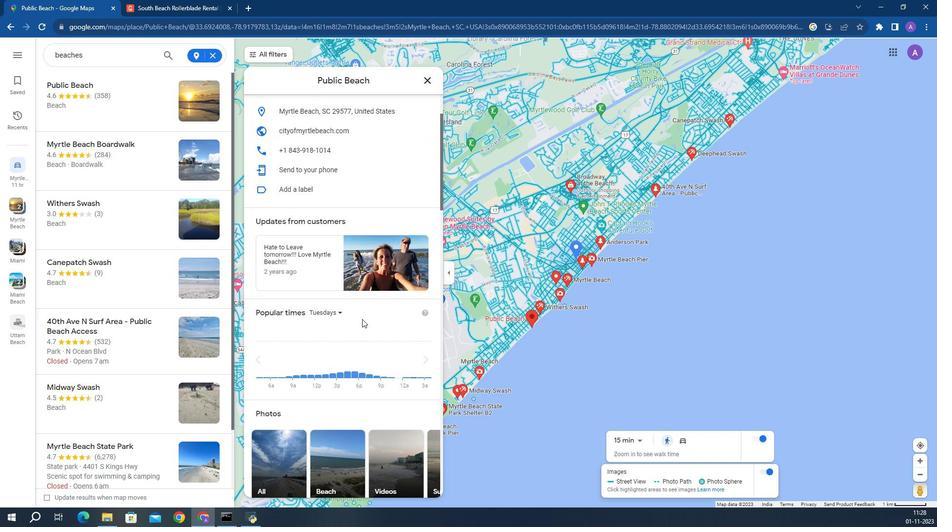 
Action: Mouse scrolled (307, 310) with delta (0, 0)
Screenshot: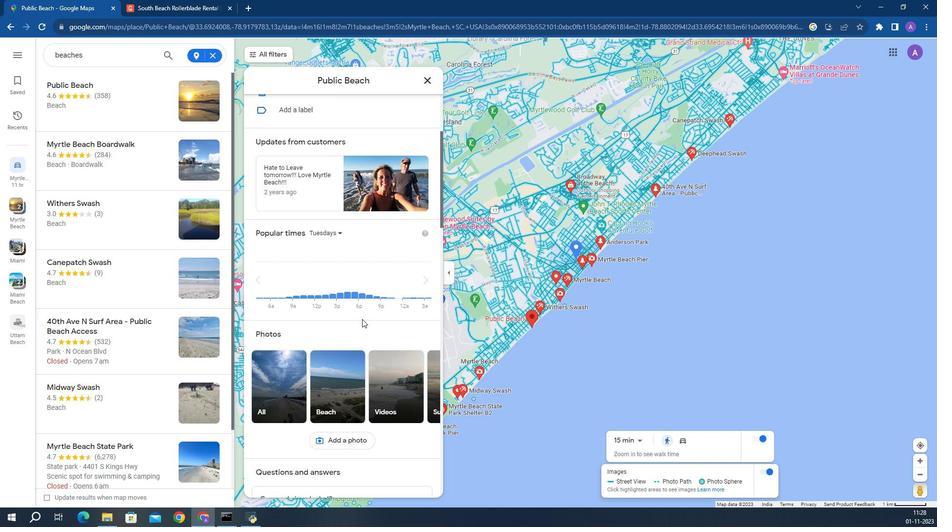 
Action: Mouse scrolled (307, 310) with delta (0, 0)
Screenshot: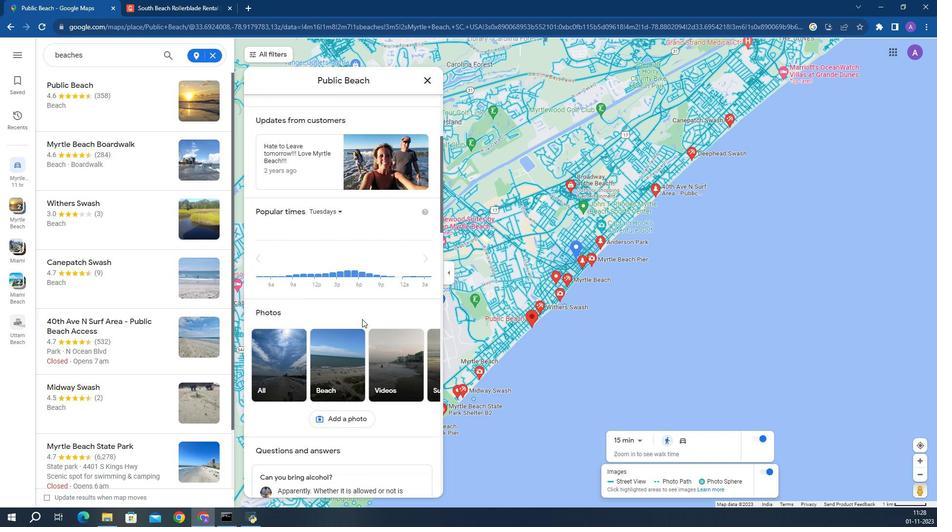 
Action: Mouse scrolled (307, 310) with delta (0, 0)
Screenshot: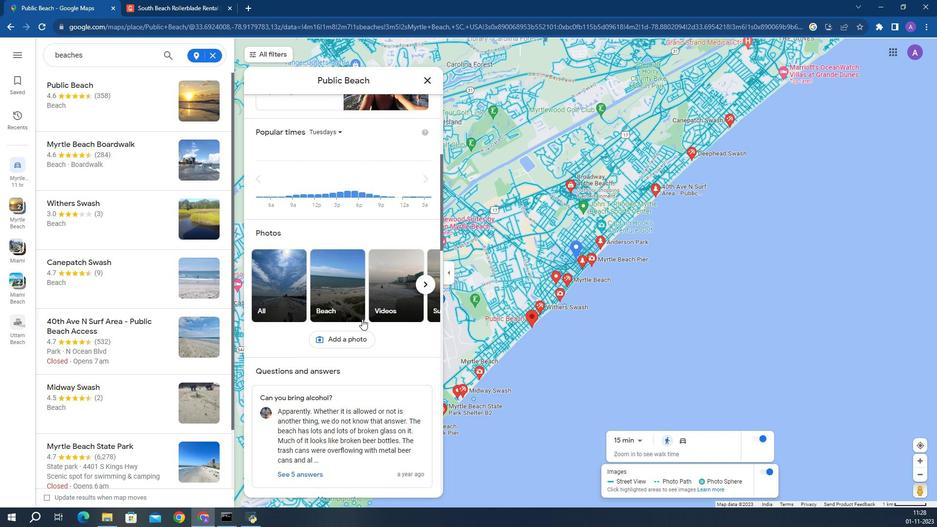 
Action: Mouse scrolled (307, 310) with delta (0, 0)
Screenshot: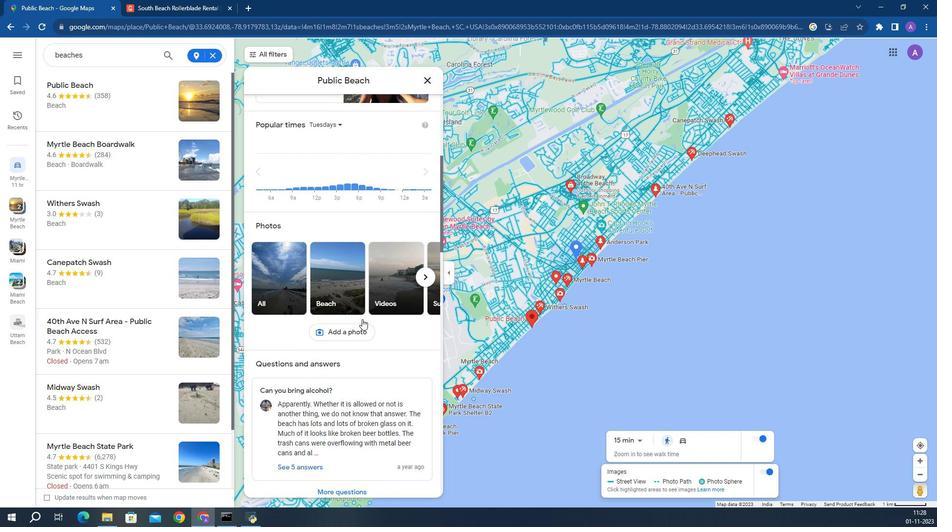
Action: Mouse scrolled (307, 310) with delta (0, 0)
Screenshot: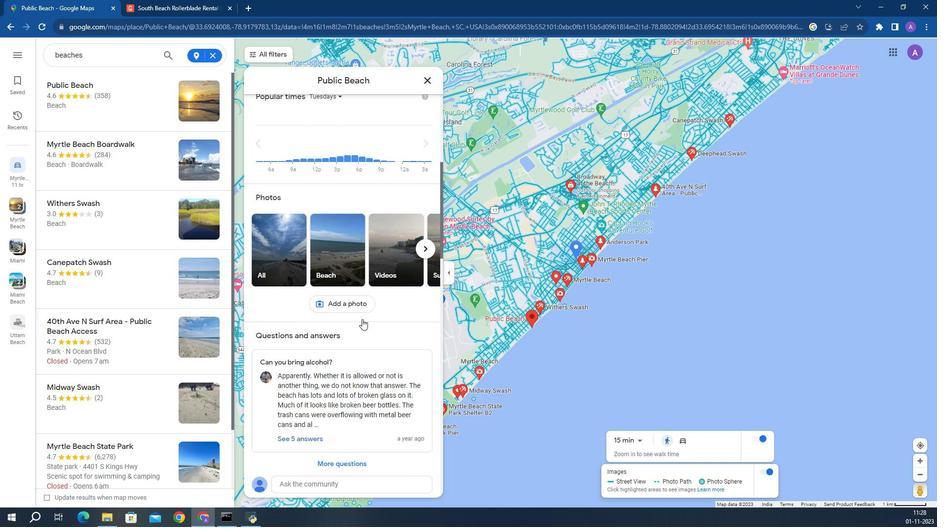 
Action: Mouse scrolled (307, 310) with delta (0, 0)
Screenshot: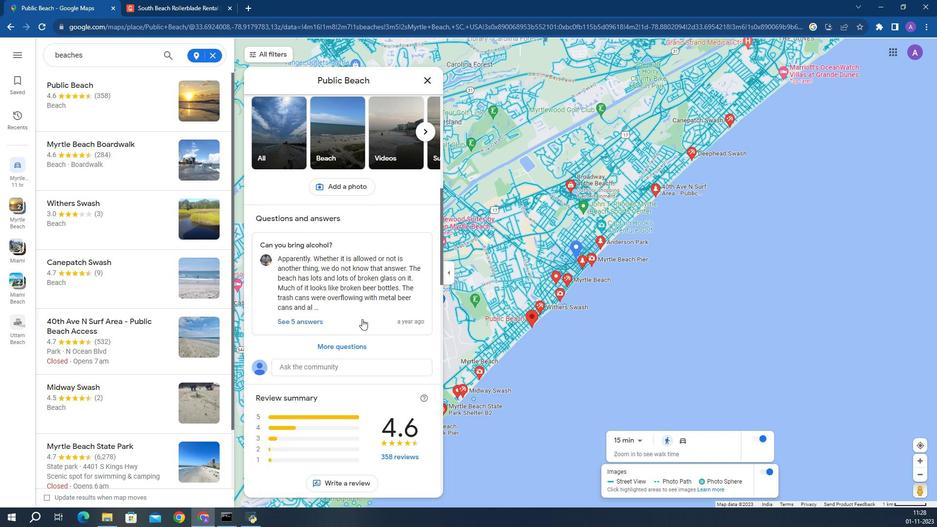 
Action: Mouse scrolled (307, 310) with delta (0, 0)
Screenshot: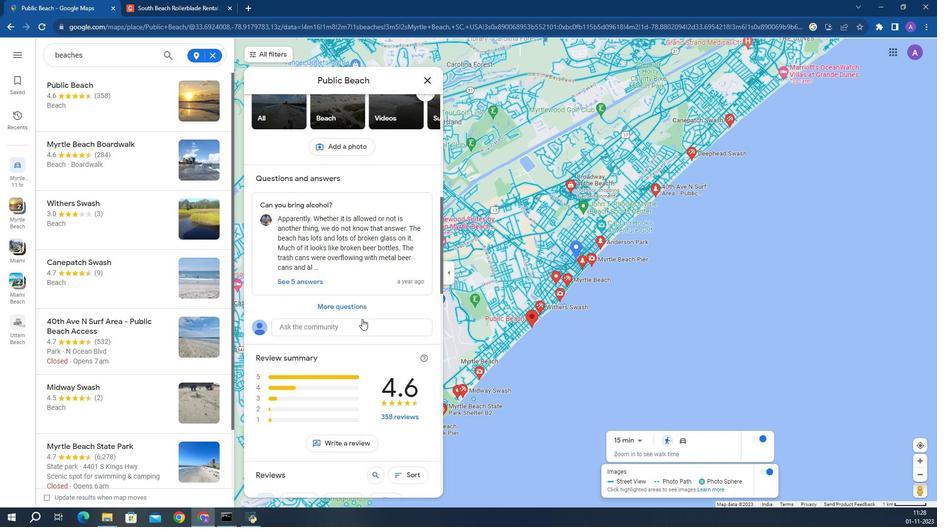 
Action: Mouse scrolled (307, 310) with delta (0, 0)
Screenshot: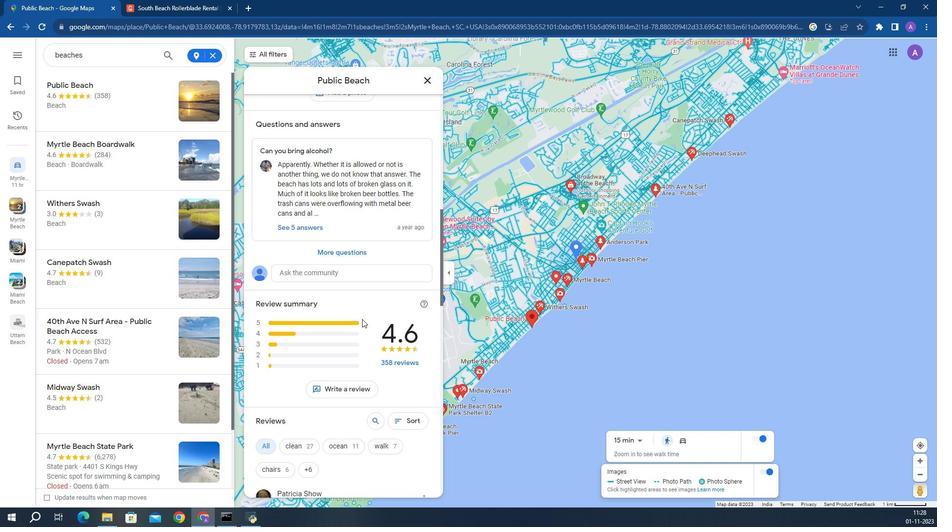 
Action: Mouse scrolled (307, 310) with delta (0, 0)
Screenshot: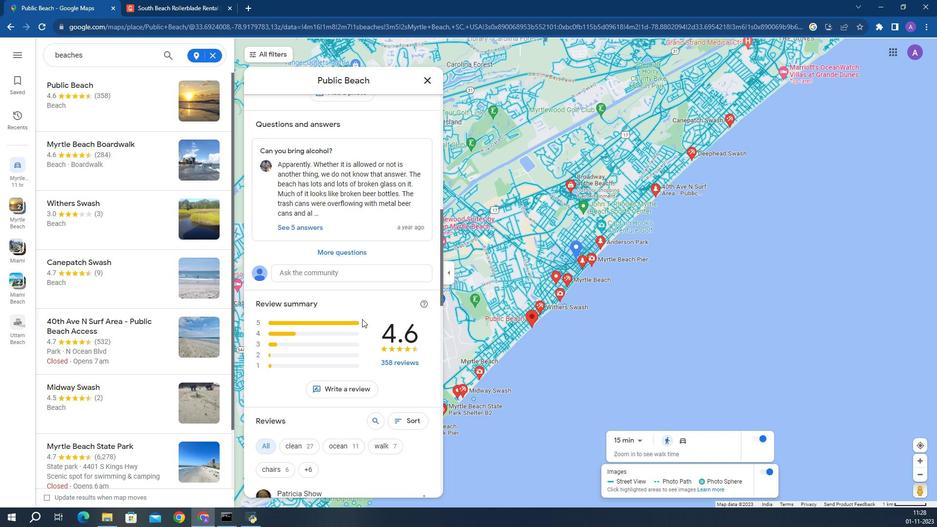 
Action: Mouse scrolled (307, 310) with delta (0, 0)
Screenshot: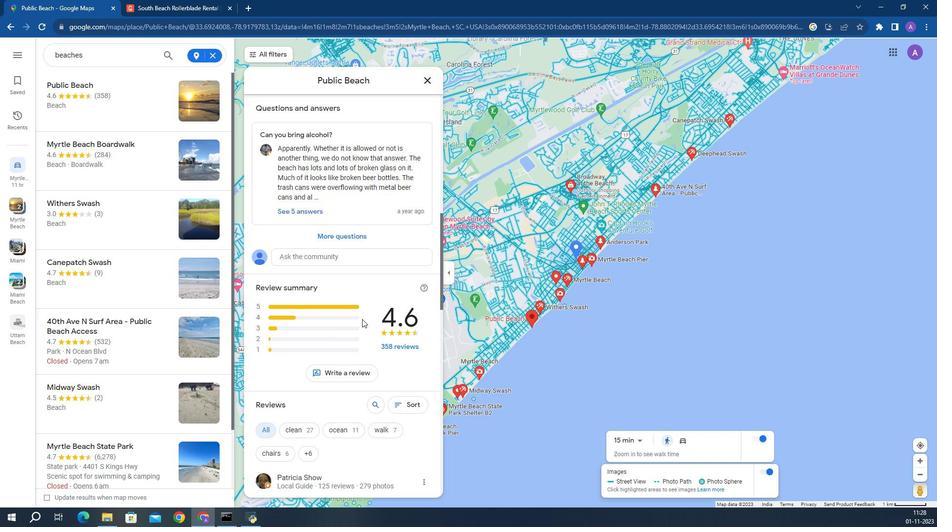 
Action: Mouse scrolled (307, 310) with delta (0, 0)
Screenshot: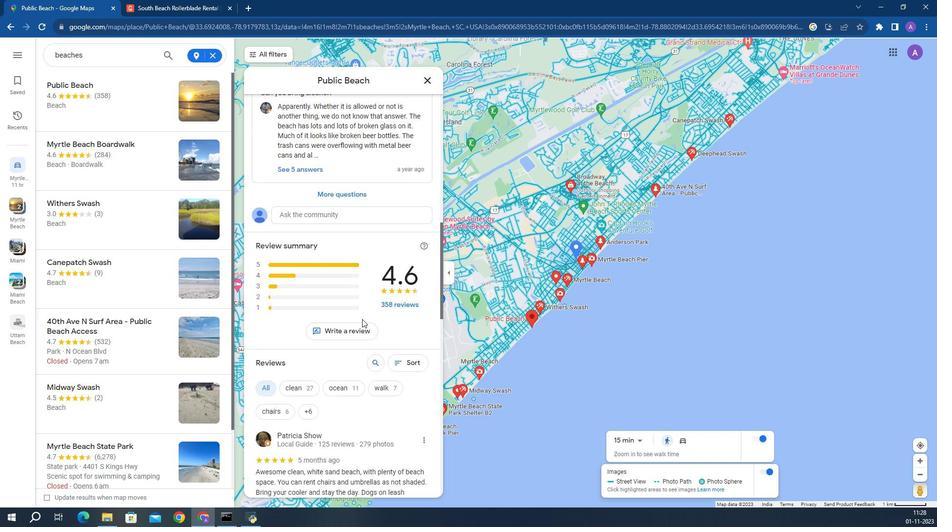 
Action: Mouse scrolled (307, 310) with delta (0, 0)
Screenshot: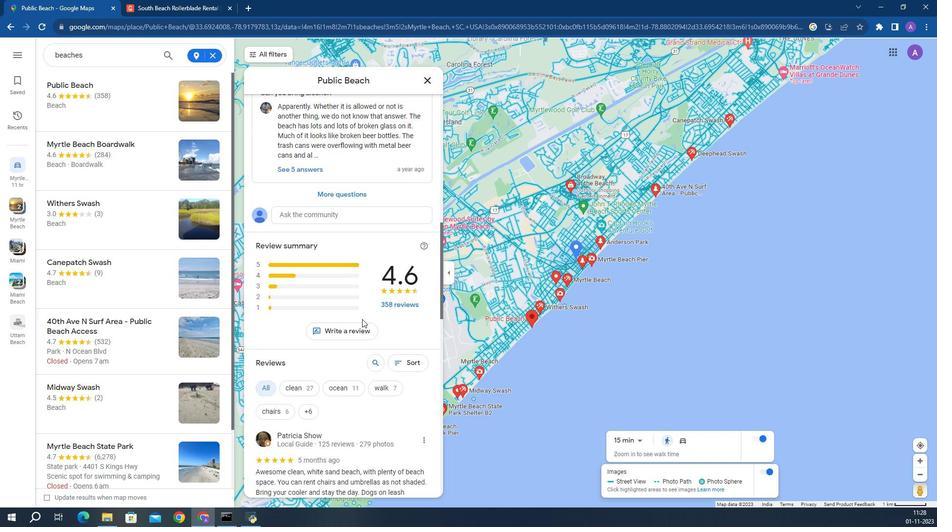 
Action: Mouse scrolled (307, 310) with delta (0, 0)
Screenshot: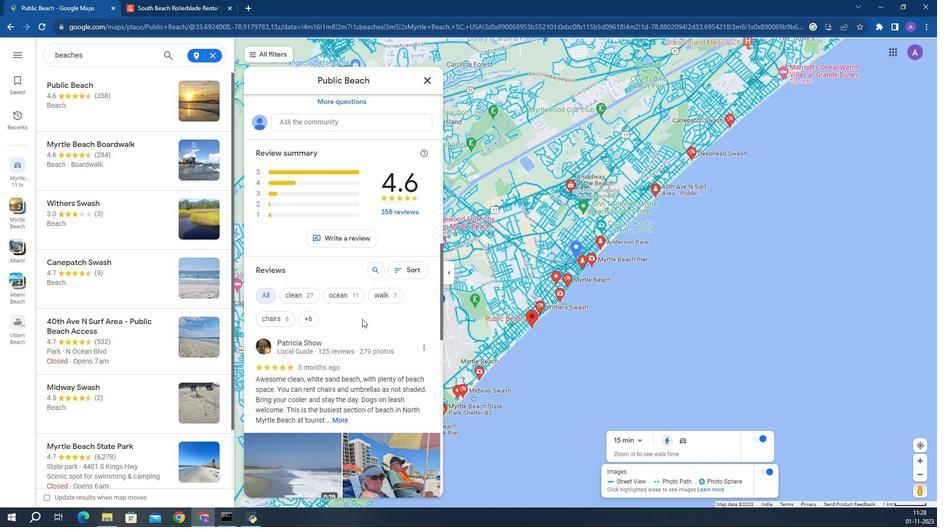 
Action: Mouse moved to (488, 254)
Screenshot: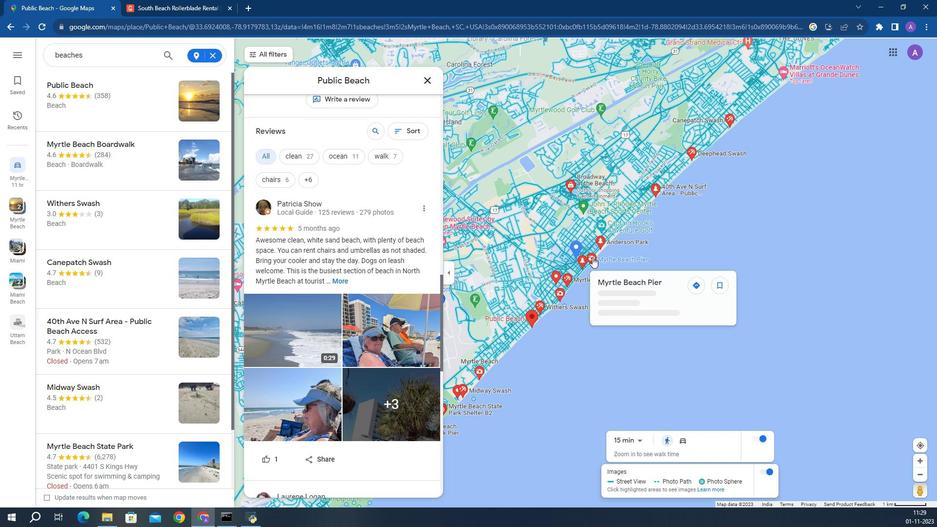
Action: Mouse pressed left at (488, 254)
Screenshot: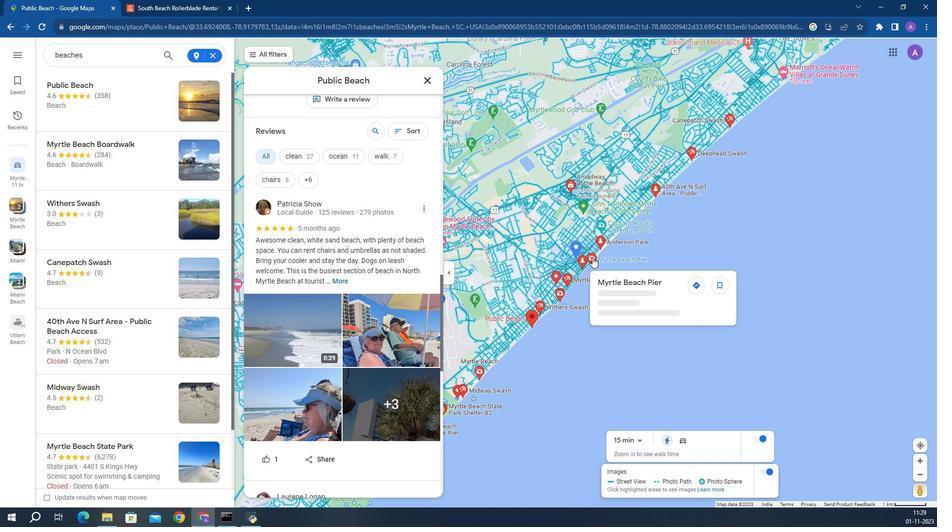 
Action: Mouse moved to (297, 218)
Screenshot: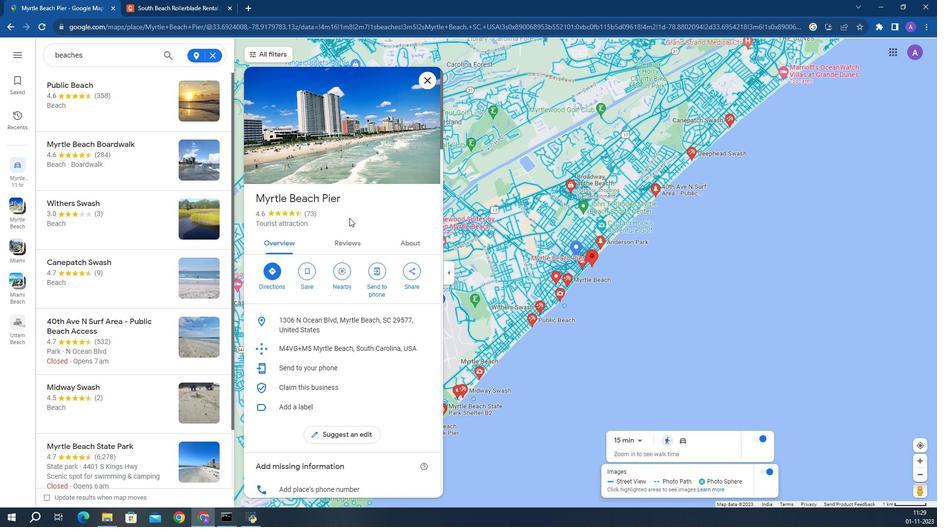 
Action: Mouse scrolled (297, 218) with delta (0, 0)
Screenshot: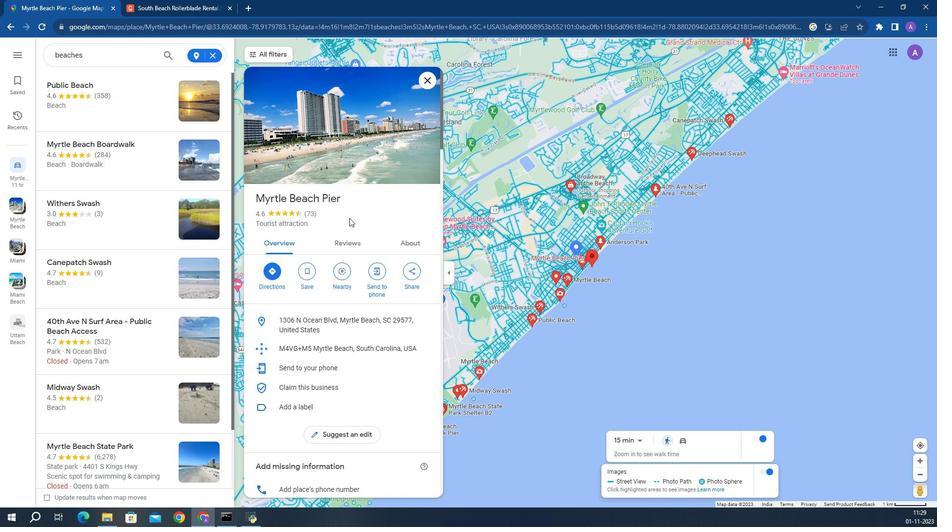 
Action: Mouse scrolled (297, 218) with delta (0, 0)
Screenshot: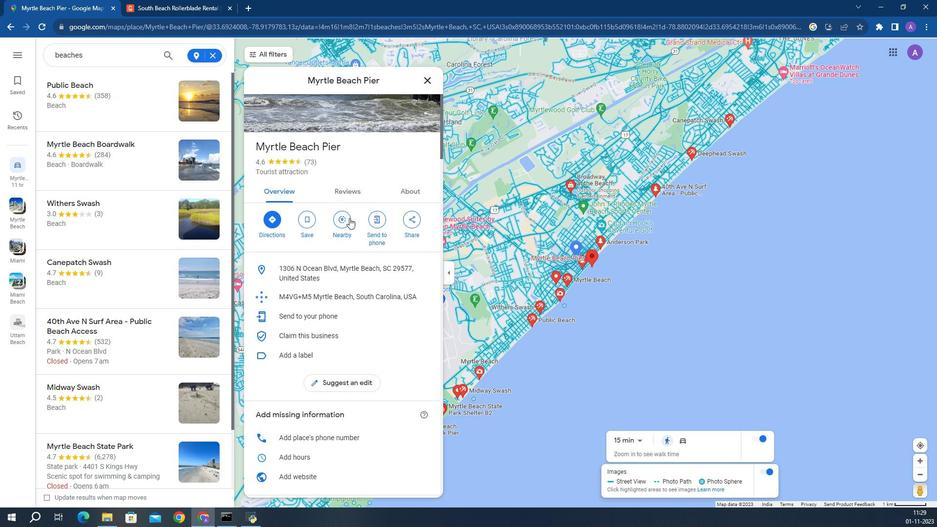 
Action: Mouse scrolled (297, 218) with delta (0, 0)
Screenshot: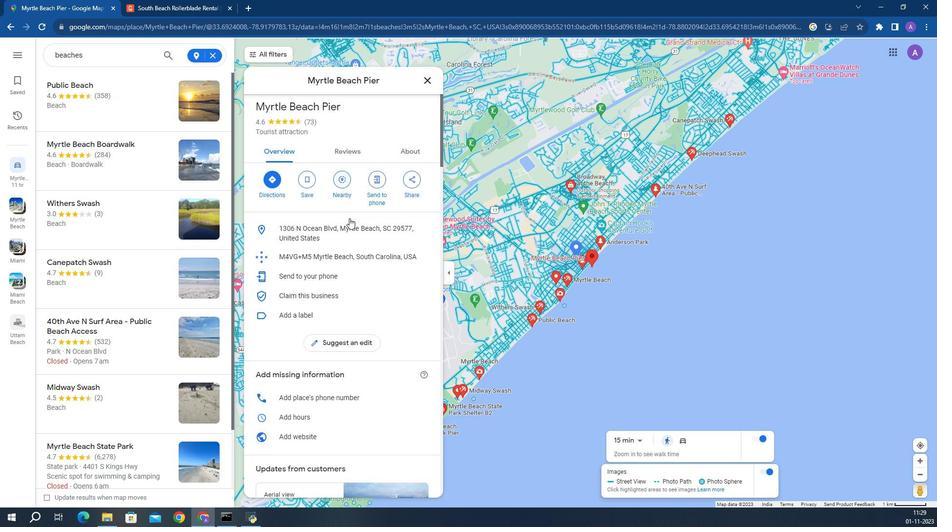
Action: Mouse scrolled (297, 218) with delta (0, 0)
Screenshot: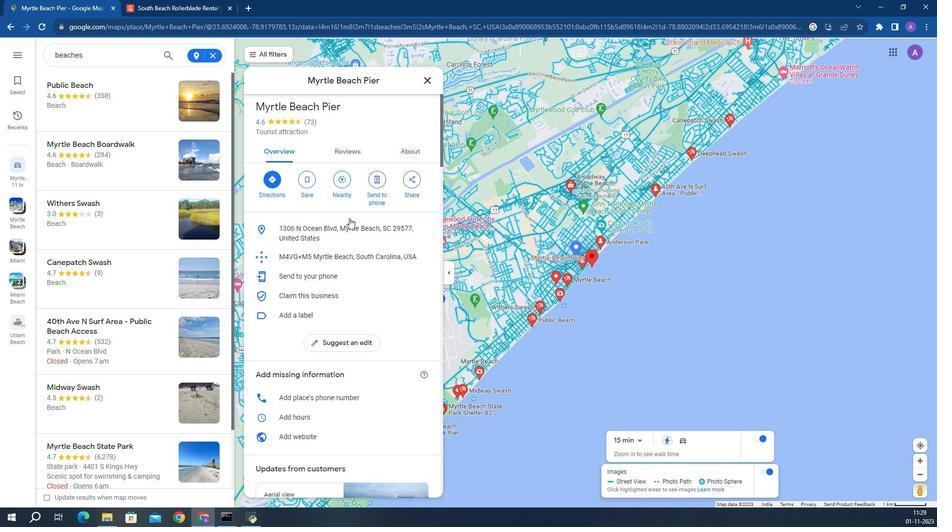 
Action: Mouse scrolled (297, 218) with delta (0, 0)
Screenshot: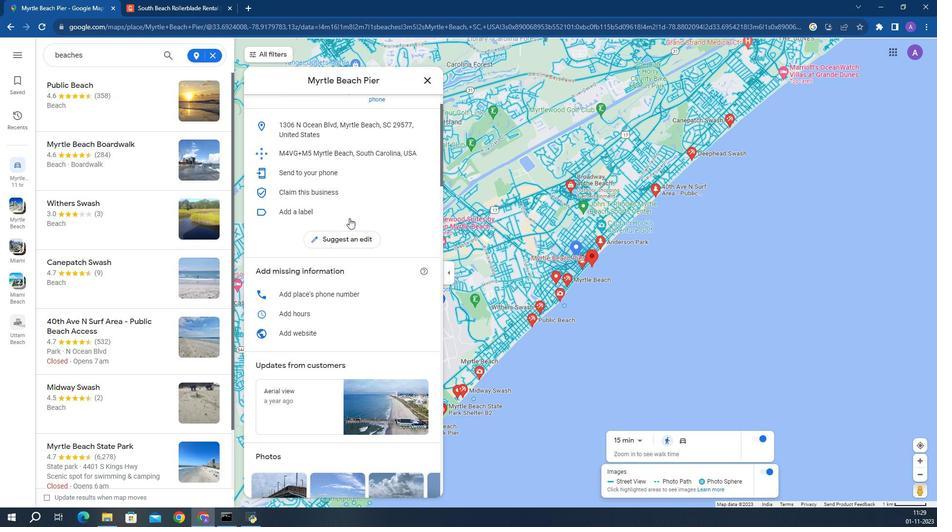 
Action: Mouse scrolled (297, 218) with delta (0, 0)
Screenshot: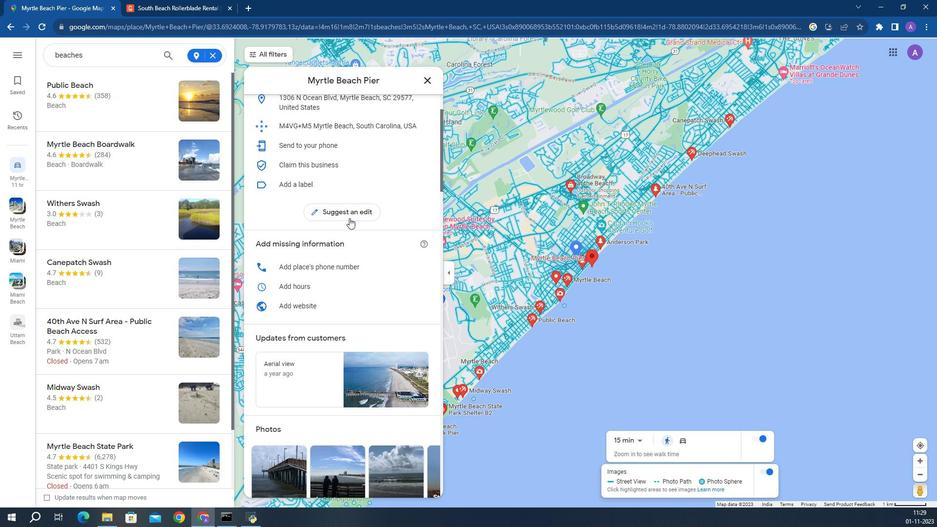 
Action: Mouse scrolled (297, 218) with delta (0, 0)
Screenshot: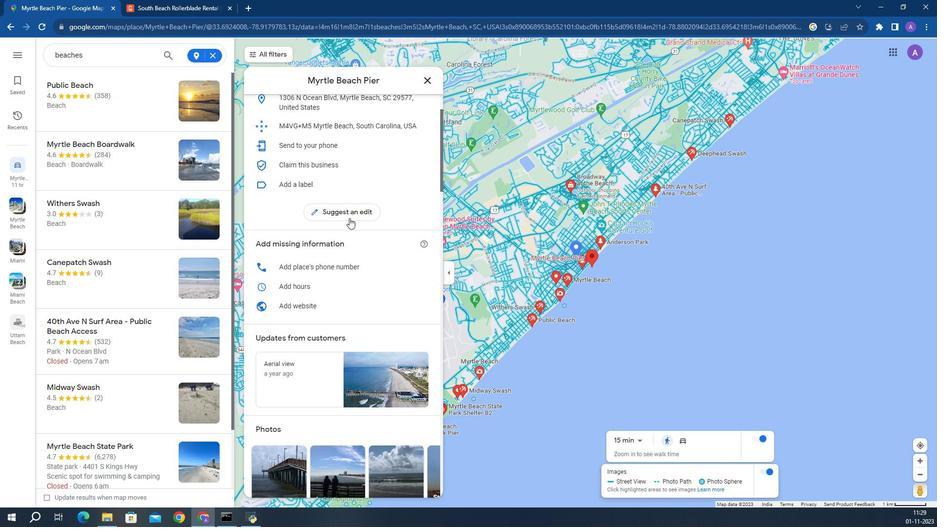 
Action: Mouse scrolled (297, 218) with delta (0, 0)
Screenshot: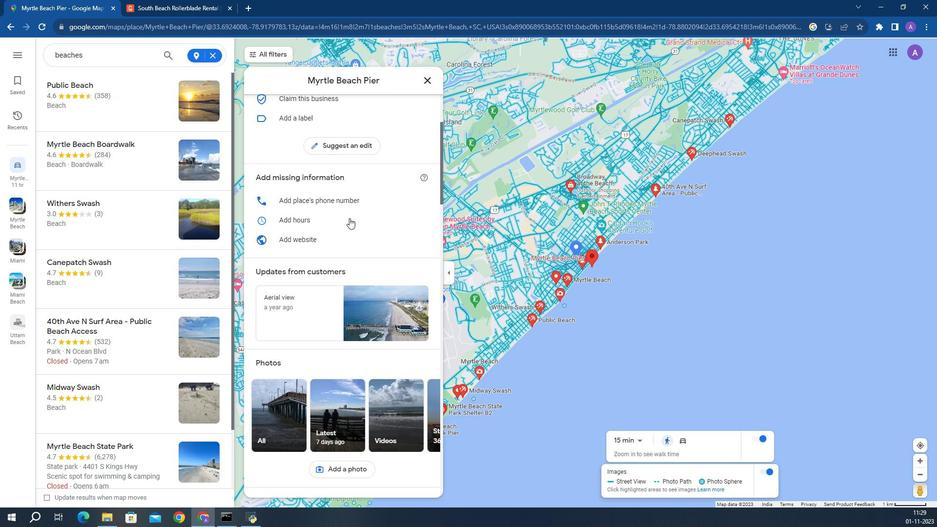 
Action: Mouse scrolled (297, 218) with delta (0, 0)
Screenshot: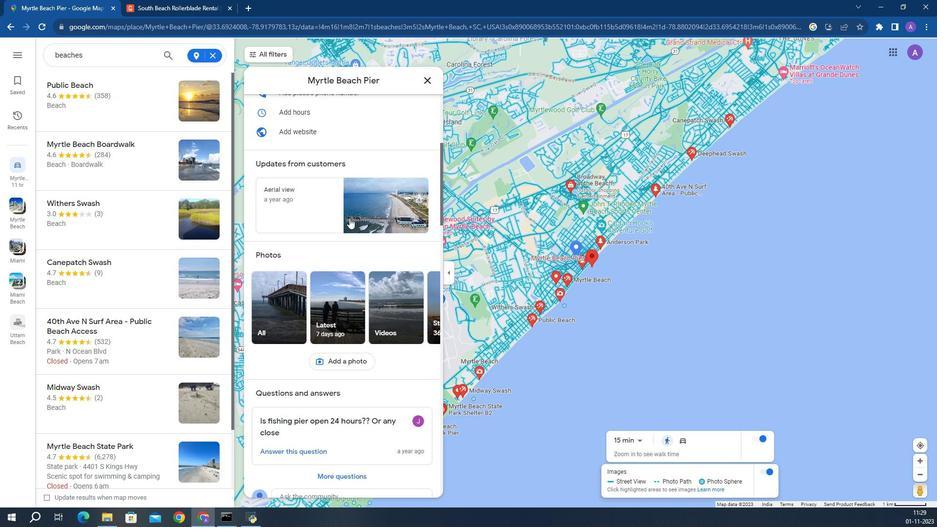 
Action: Mouse scrolled (297, 218) with delta (0, 0)
Screenshot: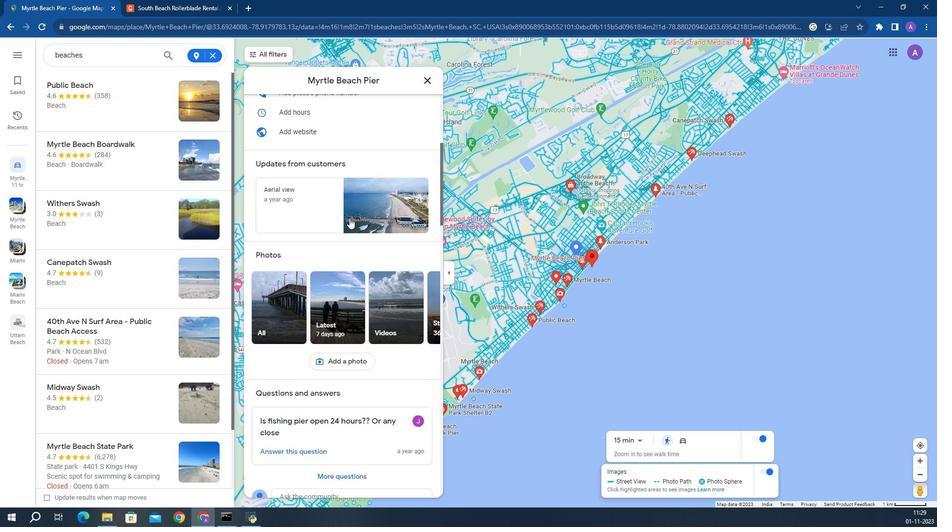
Action: Mouse scrolled (297, 218) with delta (0, 0)
Screenshot: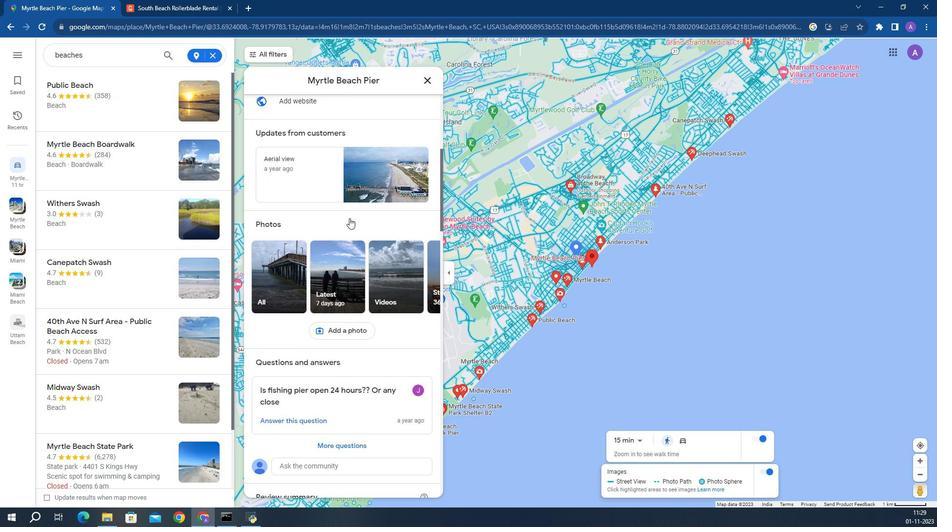 
Action: Mouse scrolled (297, 218) with delta (0, 0)
Screenshot: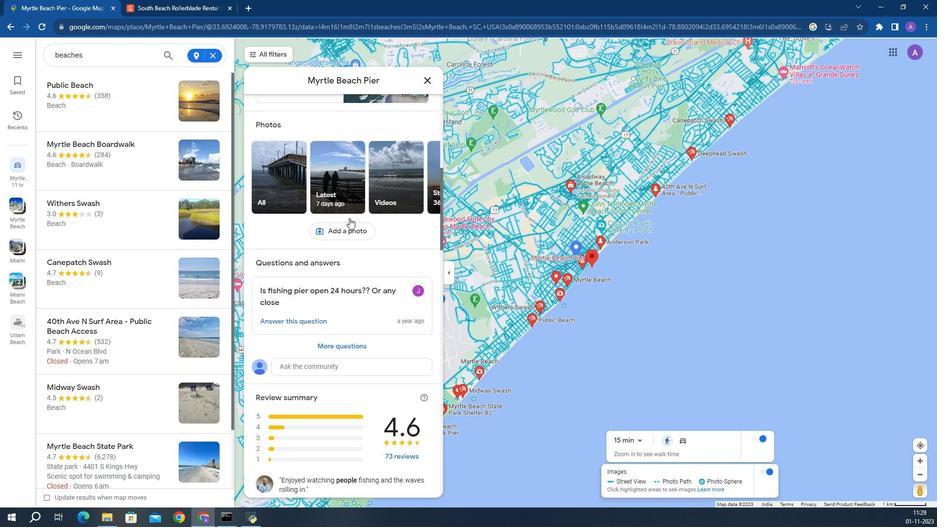 
Action: Mouse scrolled (297, 218) with delta (0, 0)
Screenshot: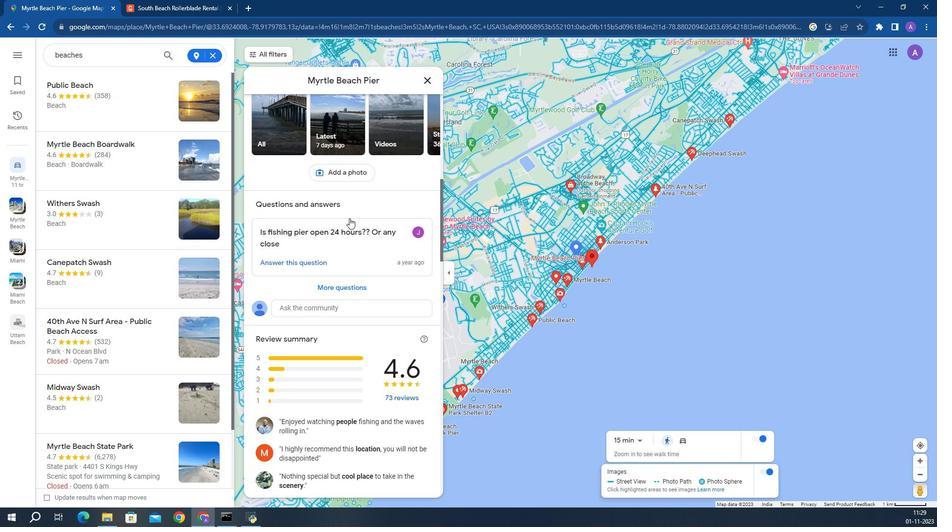 
Action: Mouse scrolled (297, 218) with delta (0, 0)
Screenshot: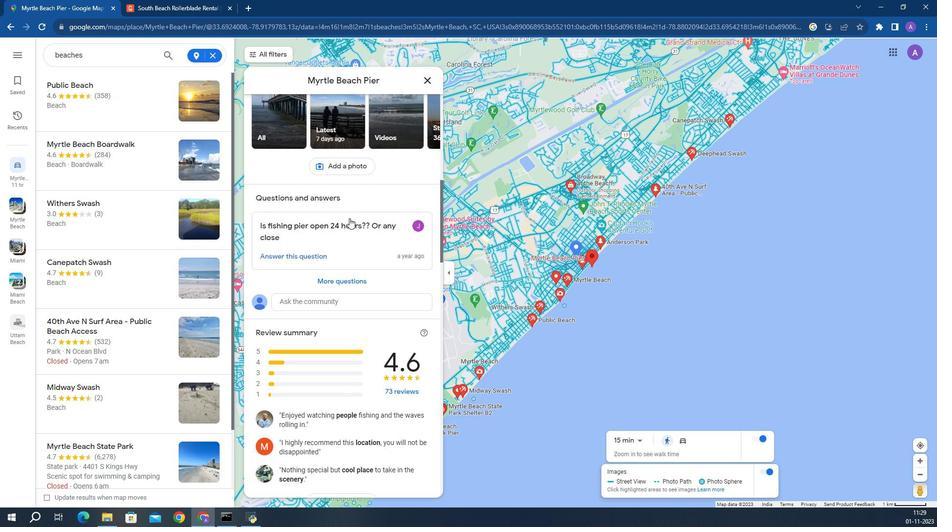 
Action: Mouse scrolled (297, 218) with delta (0, 0)
Screenshot: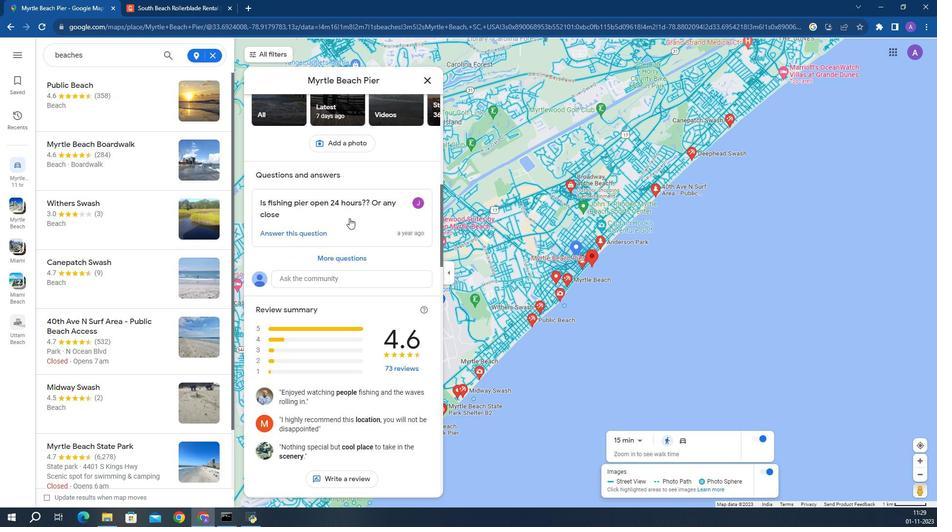 
Action: Mouse scrolled (297, 218) with delta (0, 0)
Screenshot: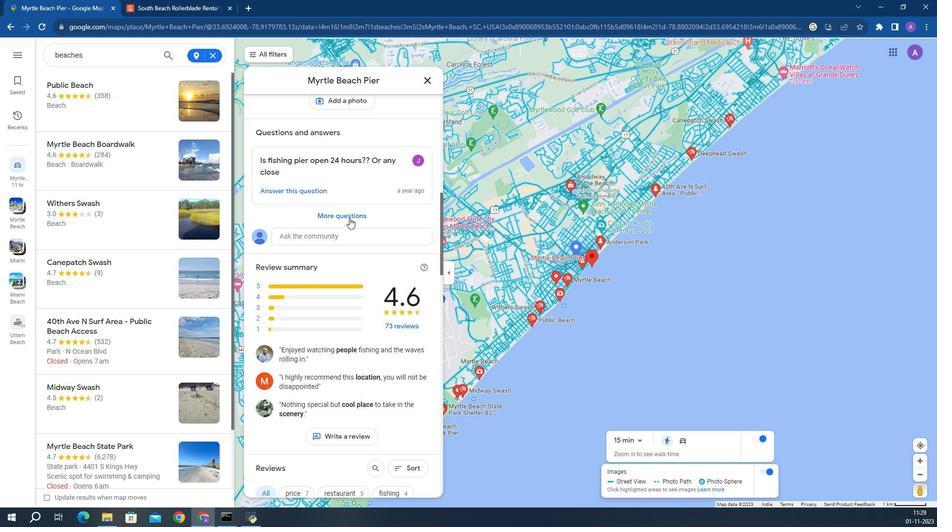 
Action: Mouse scrolled (297, 218) with delta (0, 0)
Screenshot: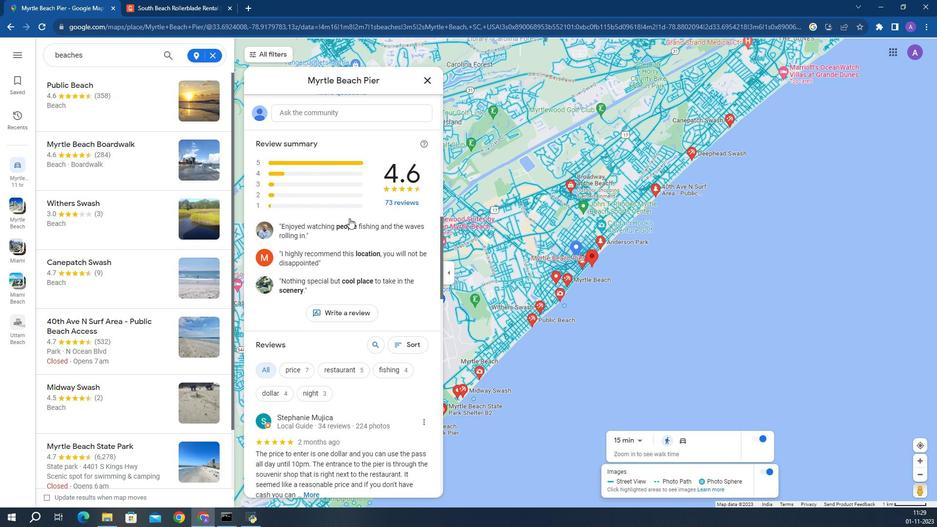 
Action: Mouse scrolled (297, 218) with delta (0, 0)
Screenshot: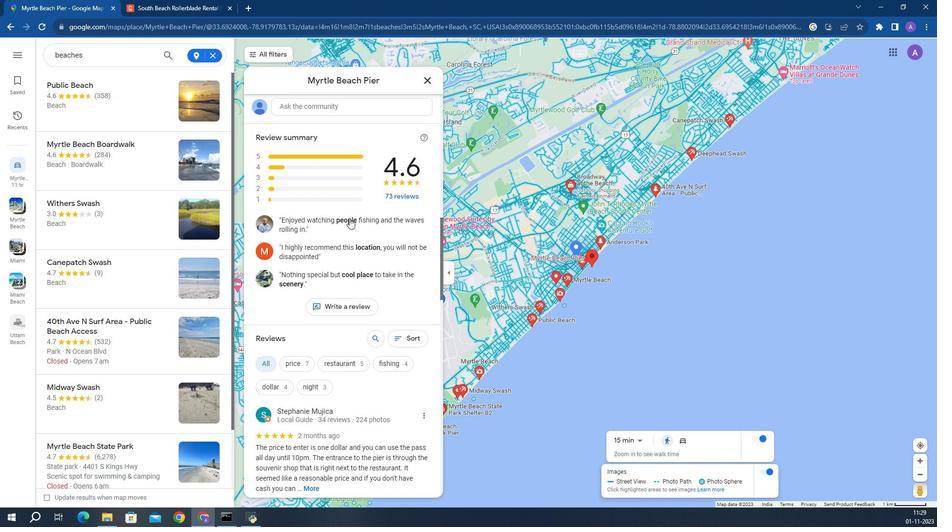 
Action: Mouse scrolled (297, 218) with delta (0, 0)
Screenshot: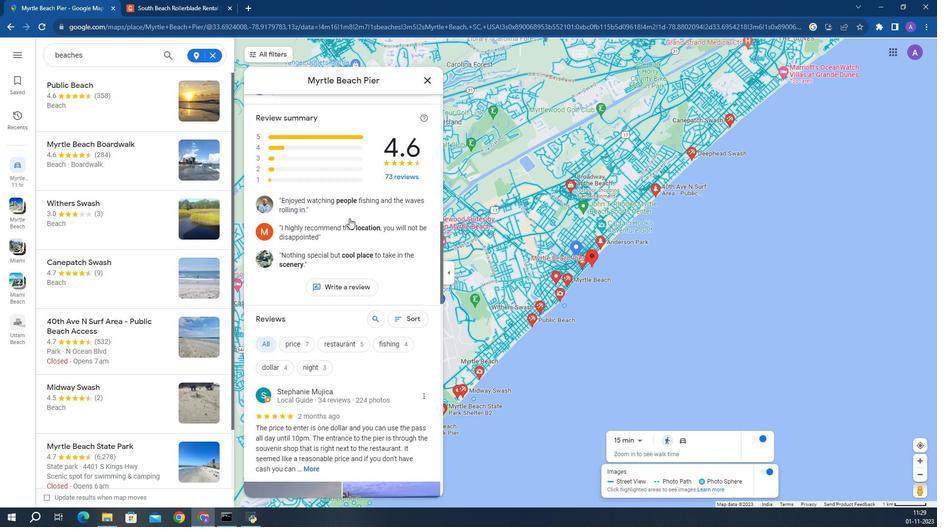 
Action: Mouse scrolled (297, 218) with delta (0, 0)
Screenshot: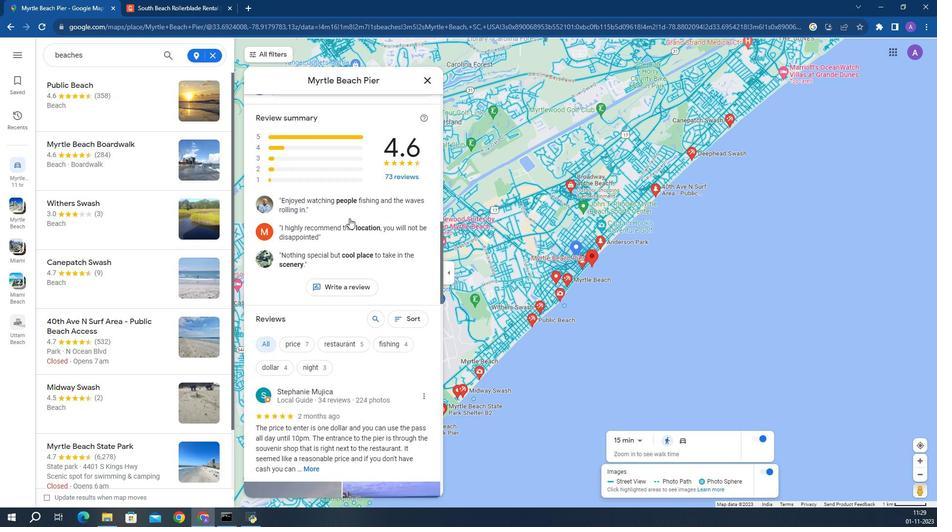 
Action: Mouse scrolled (297, 218) with delta (0, 0)
Screenshot: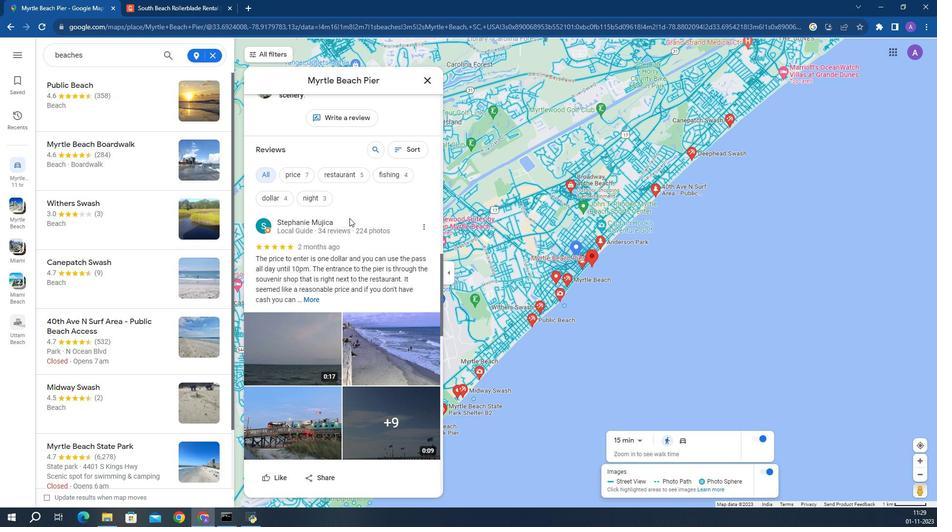 
Action: Mouse scrolled (297, 218) with delta (0, 0)
Screenshot: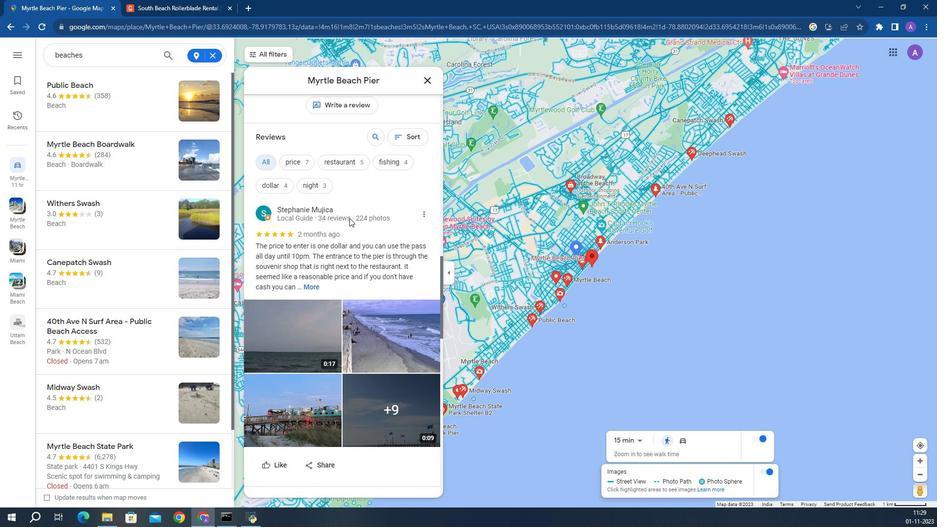 
Action: Mouse scrolled (297, 218) with delta (0, 0)
Screenshot: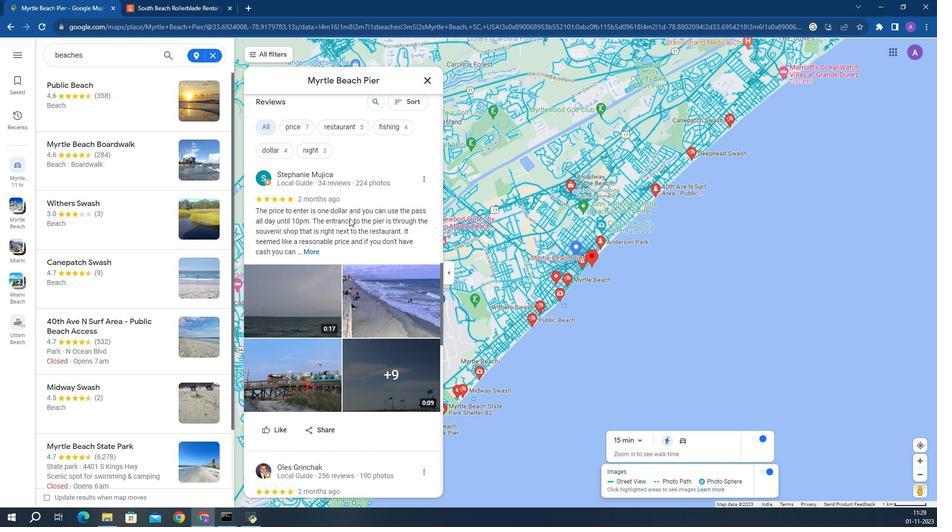 
Action: Mouse scrolled (297, 218) with delta (0, 0)
Screenshot: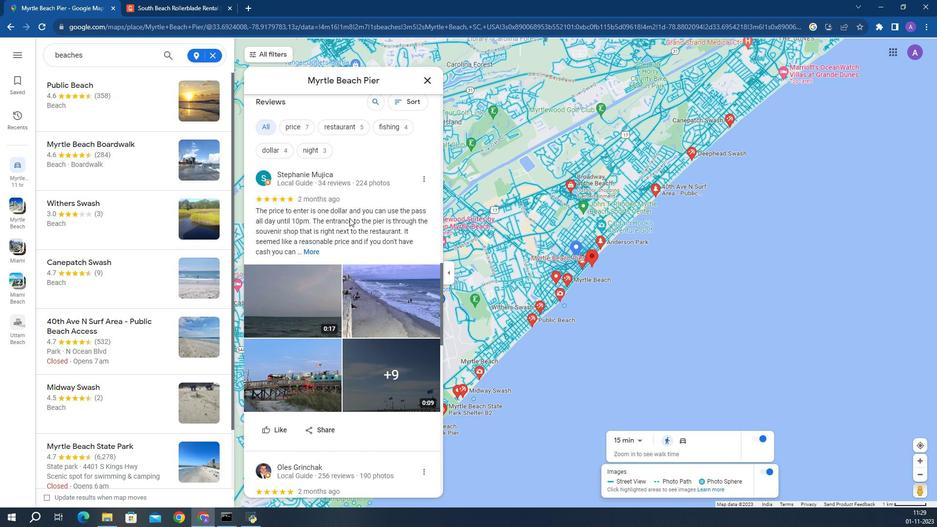 
Action: Mouse scrolled (297, 218) with delta (0, 0)
Screenshot: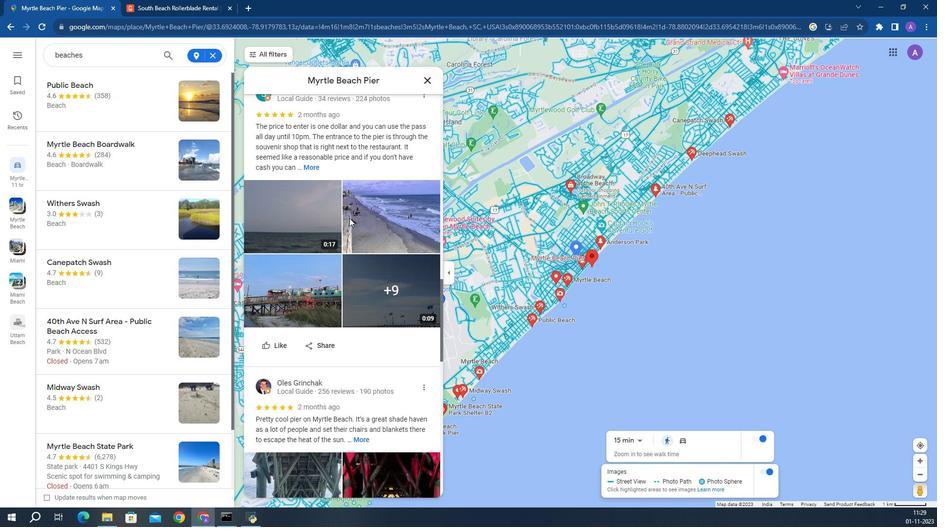 
Action: Mouse scrolled (297, 218) with delta (0, 0)
Screenshot: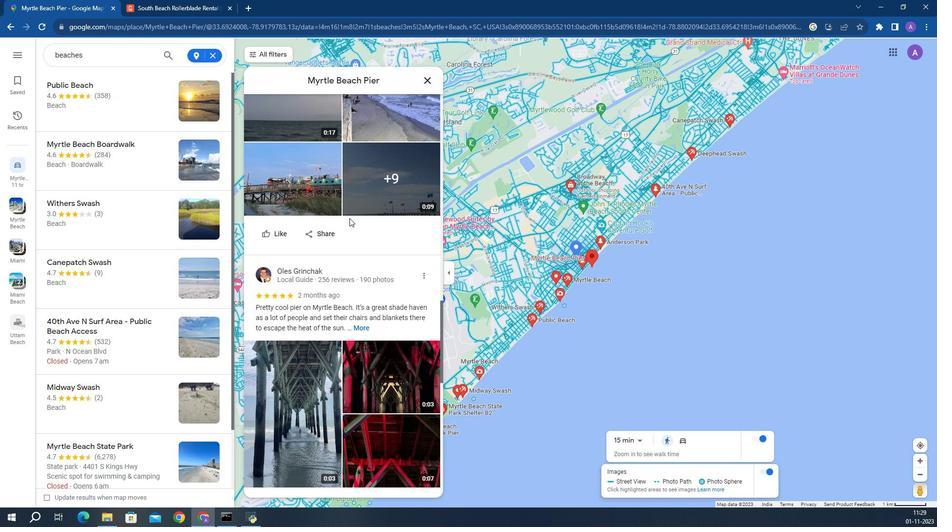 
Action: Mouse scrolled (297, 218) with delta (0, 0)
Screenshot: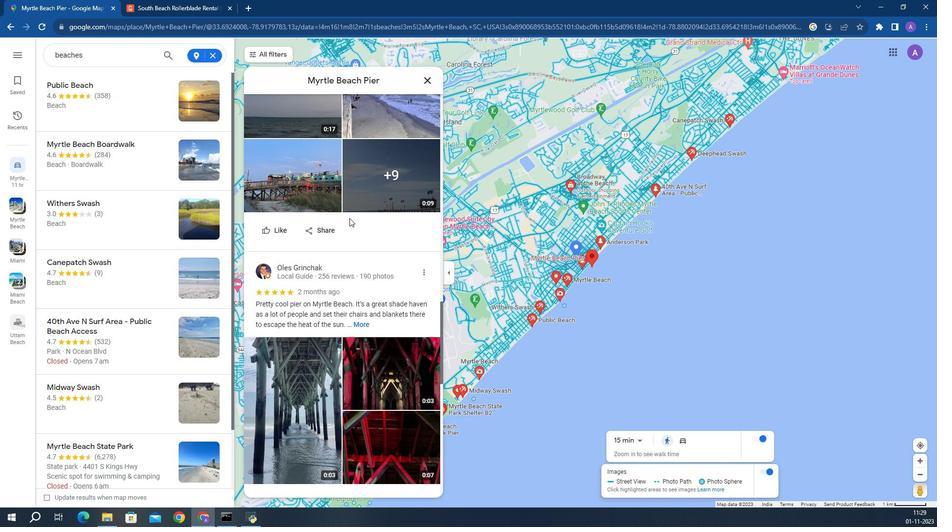 
Action: Mouse scrolled (297, 218) with delta (0, 0)
Screenshot: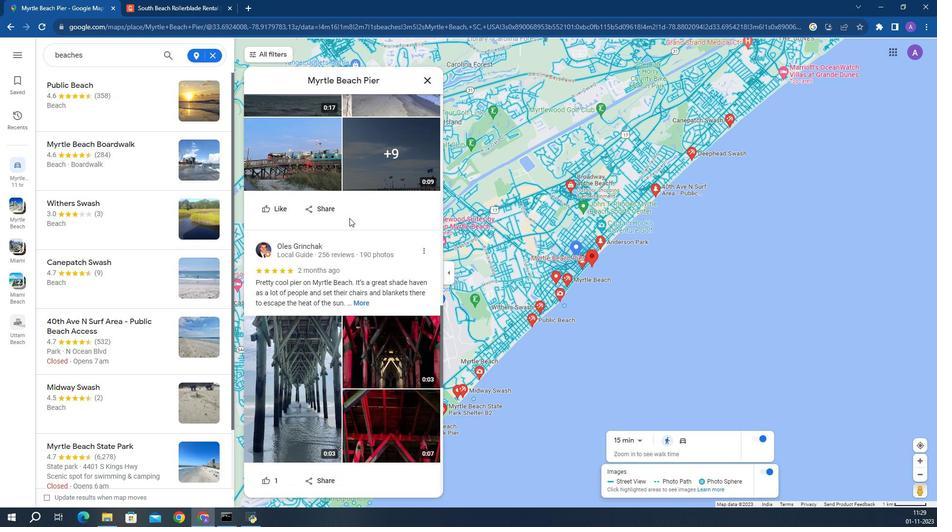 
Action: Mouse scrolled (297, 218) with delta (0, 0)
Screenshot: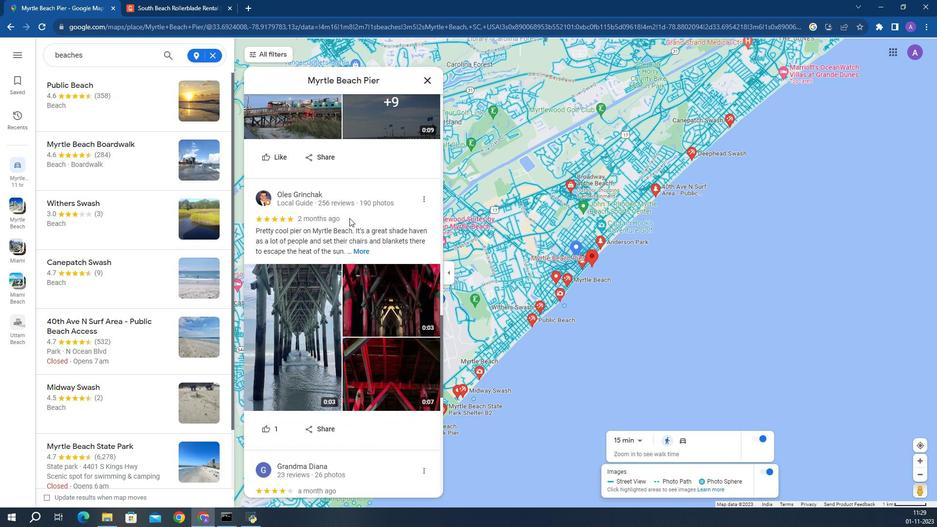 
Action: Mouse moved to (309, 237)
Screenshot: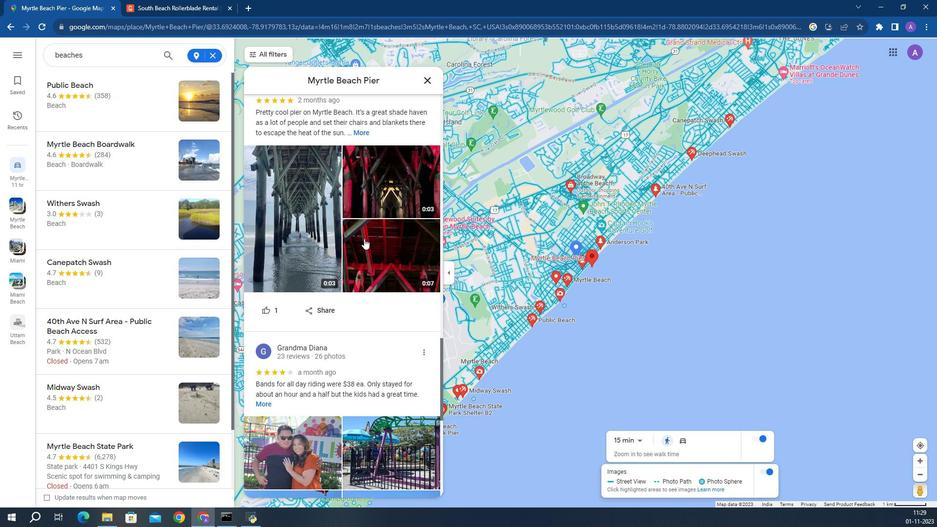 
